 Task: Look for space in Uttrakhand from 2nd May, 2023 to 7th May, 2023 for 4 adults in price range Rs.10000 to Rs.15000. Place can be entire place with 2 bedrooms having 3 beds and 2 bathrooms. Property type can be hotel. Amenities needed are: wifiair conditioning, tv, free parkinig on premises, bbq grill, beachfront. Required host language is English.
Action: Mouse moved to (455, 514)
Screenshot: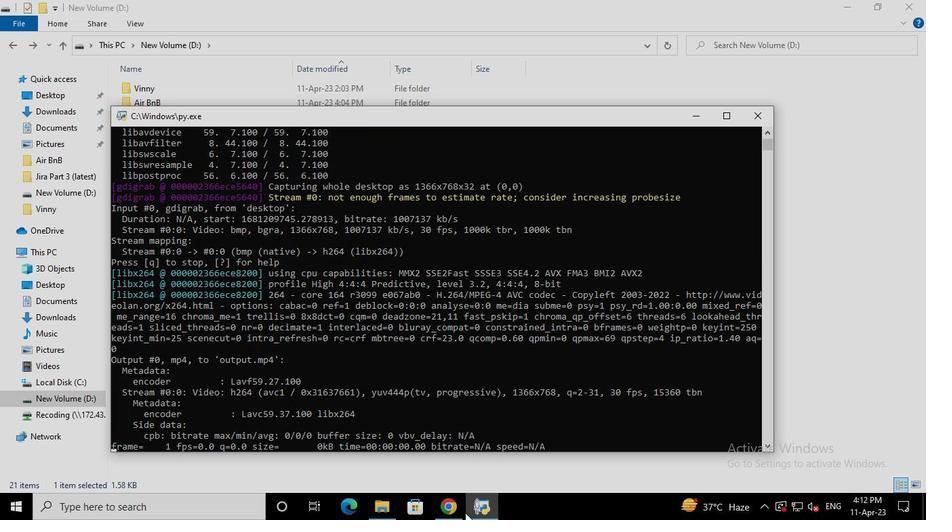 
Action: Mouse pressed left at (455, 514)
Screenshot: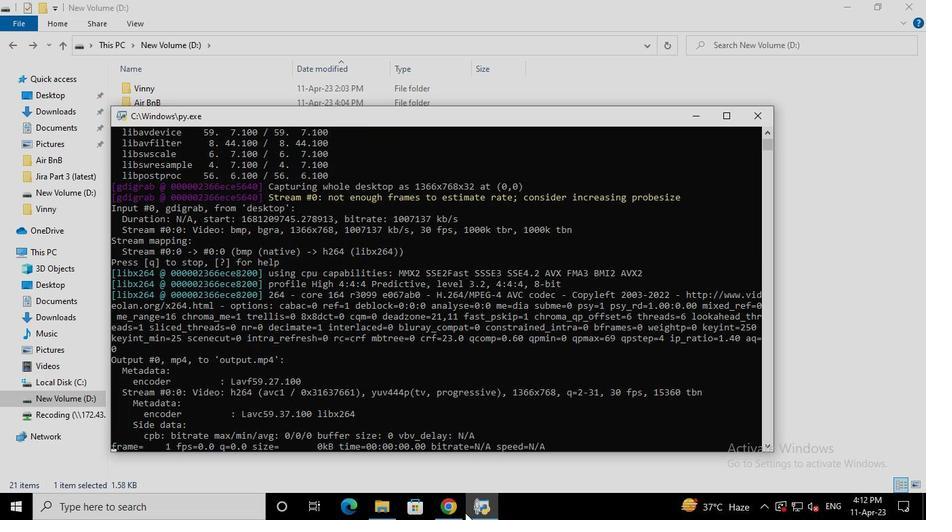 
Action: Mouse moved to (390, 124)
Screenshot: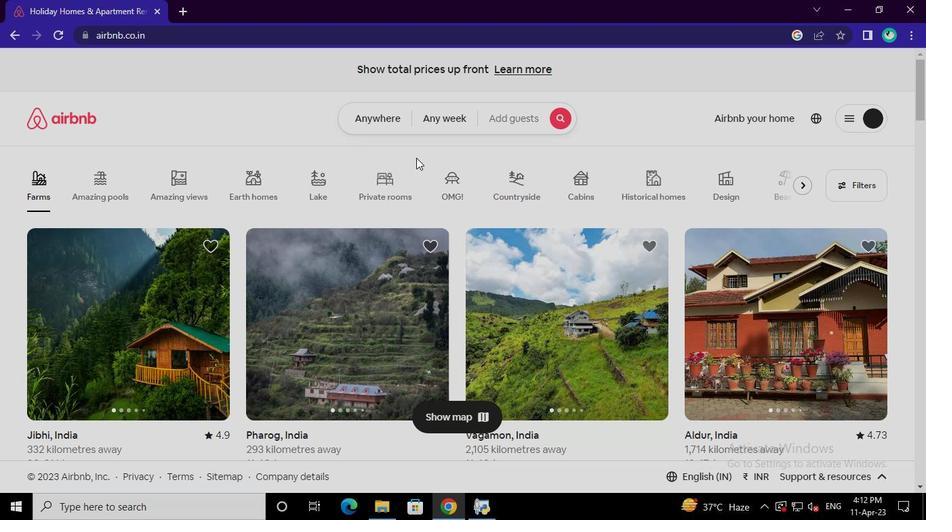 
Action: Mouse pressed left at (390, 124)
Screenshot: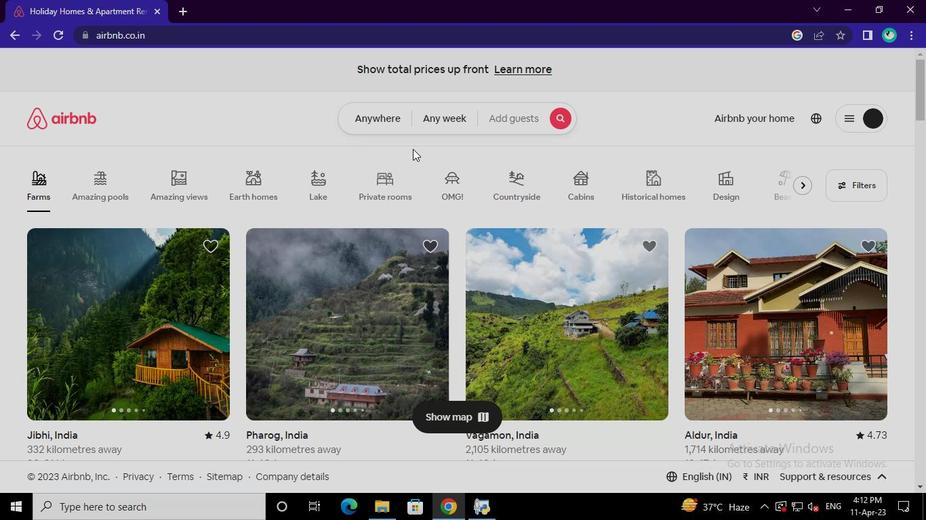 
Action: Mouse moved to (322, 165)
Screenshot: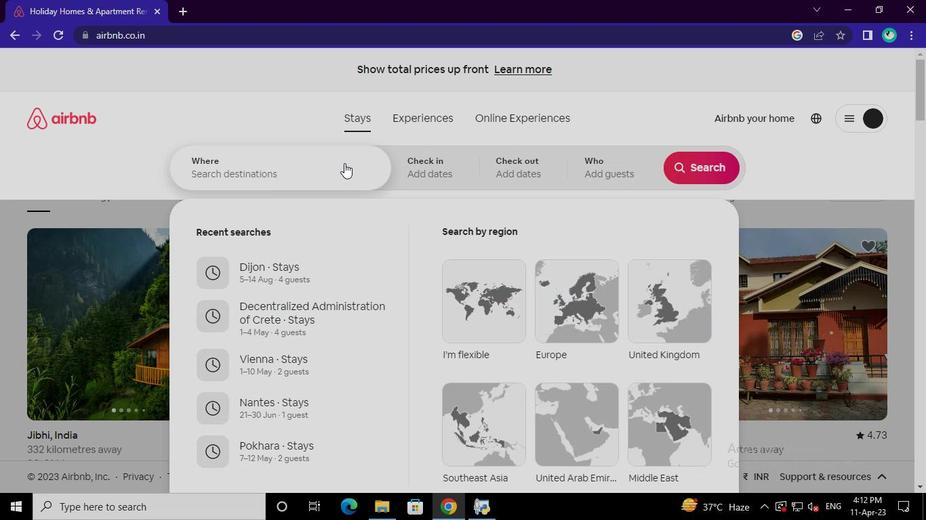 
Action: Mouse pressed left at (322, 165)
Screenshot: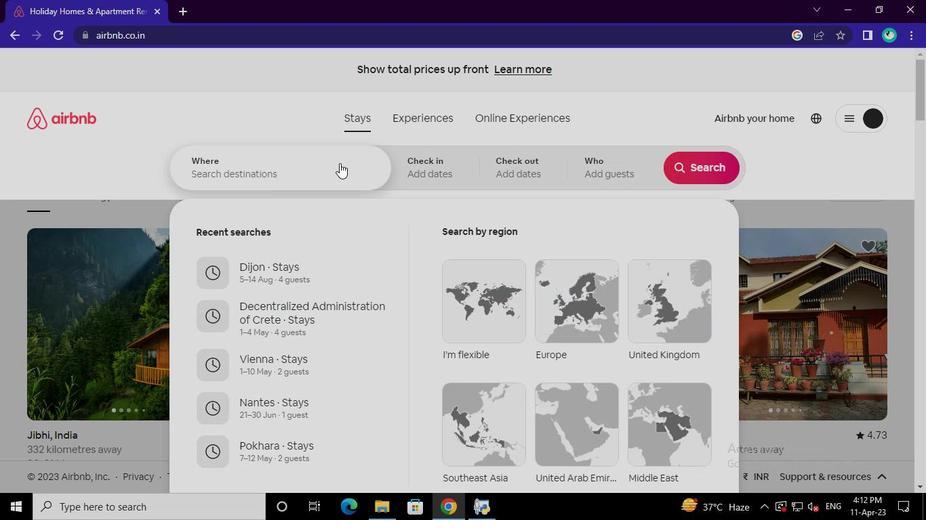 
Action: Mouse moved to (322, 165)
Screenshot: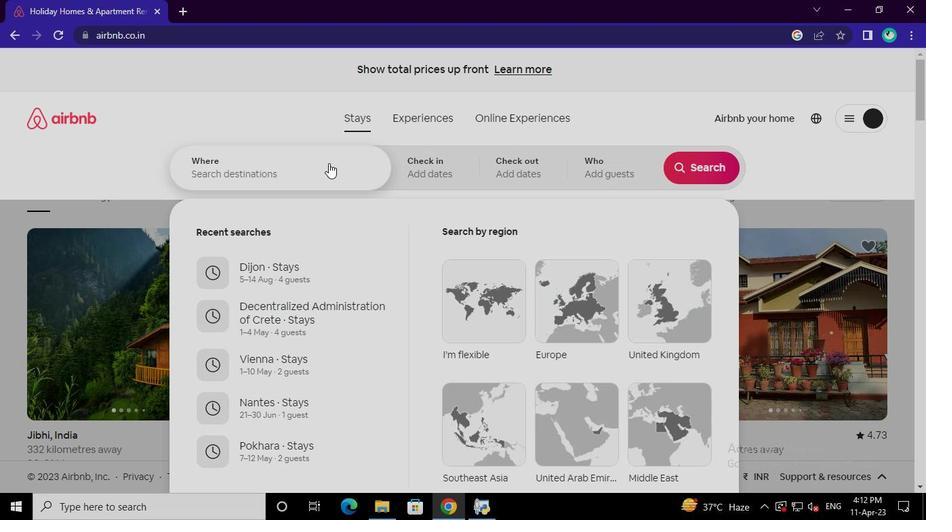 
Action: Keyboard u
Screenshot: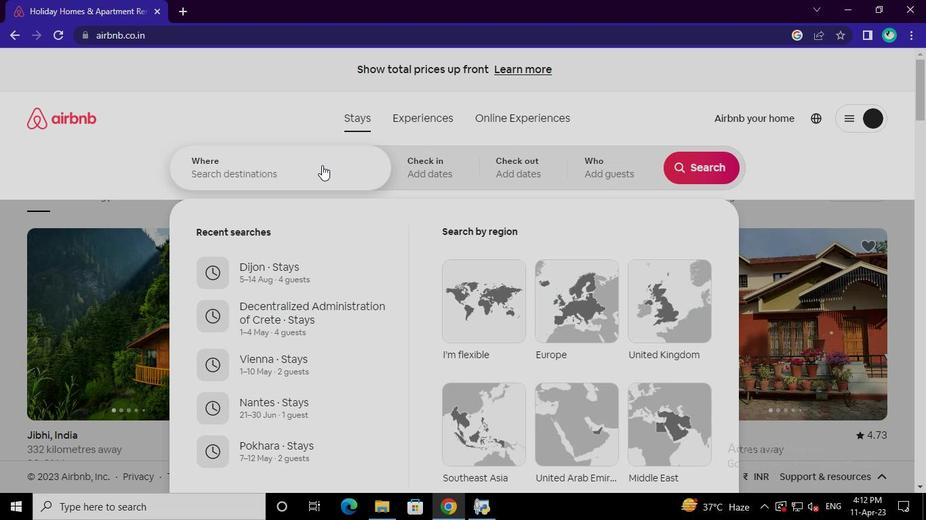 
Action: Keyboard t
Screenshot: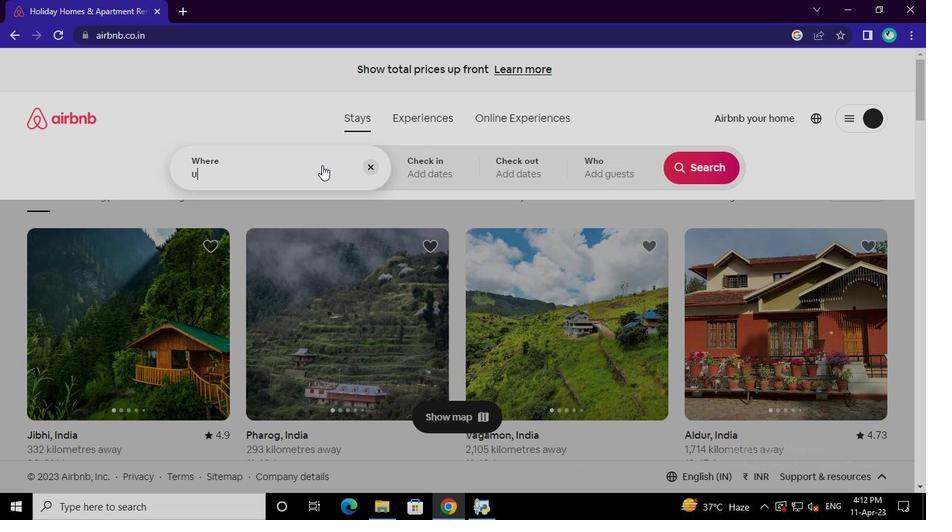 
Action: Keyboard t
Screenshot: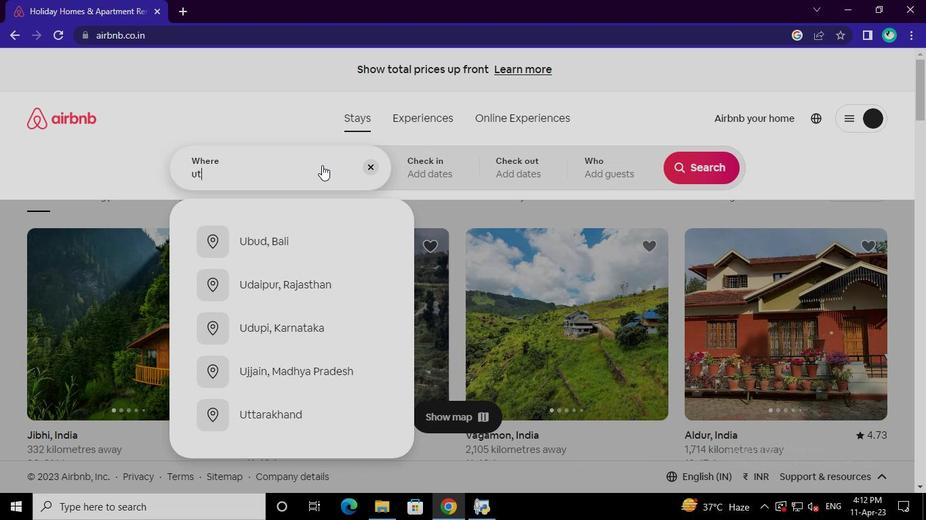 
Action: Keyboard a
Screenshot: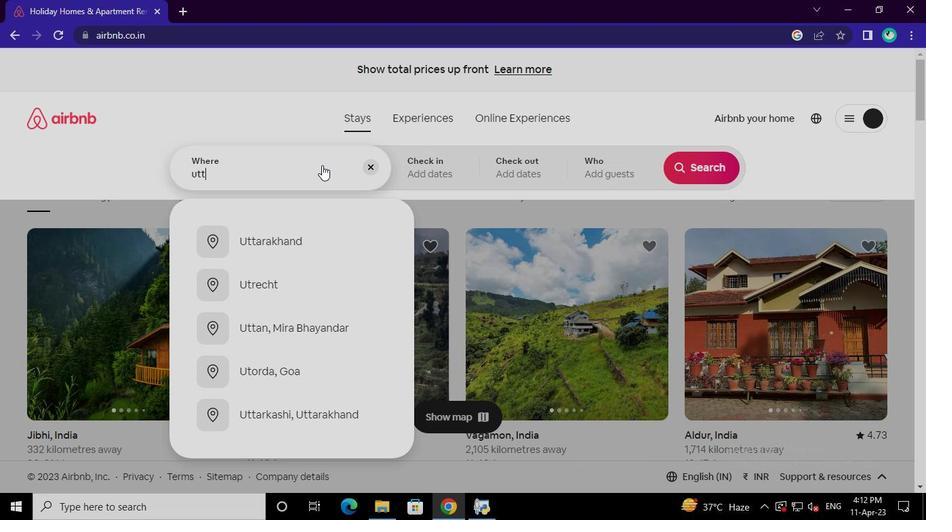 
Action: Keyboard r
Screenshot: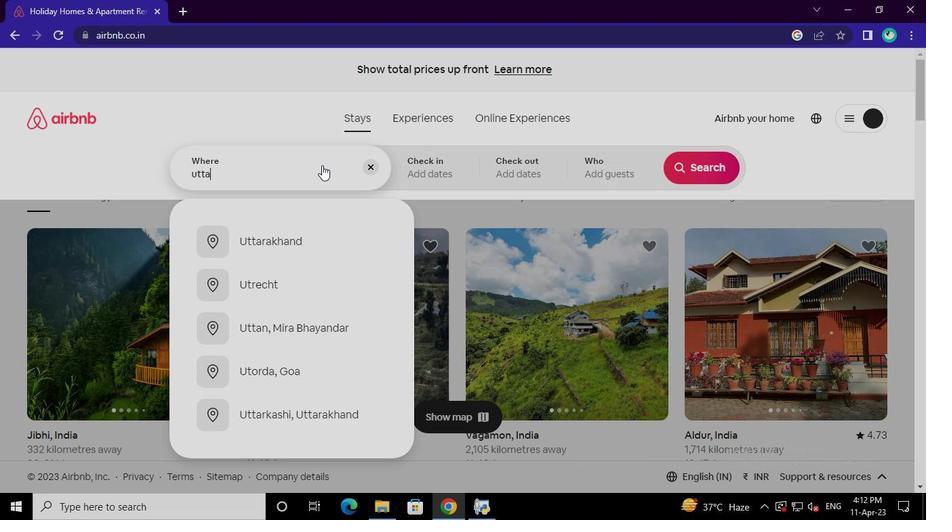 
Action: Keyboard a
Screenshot: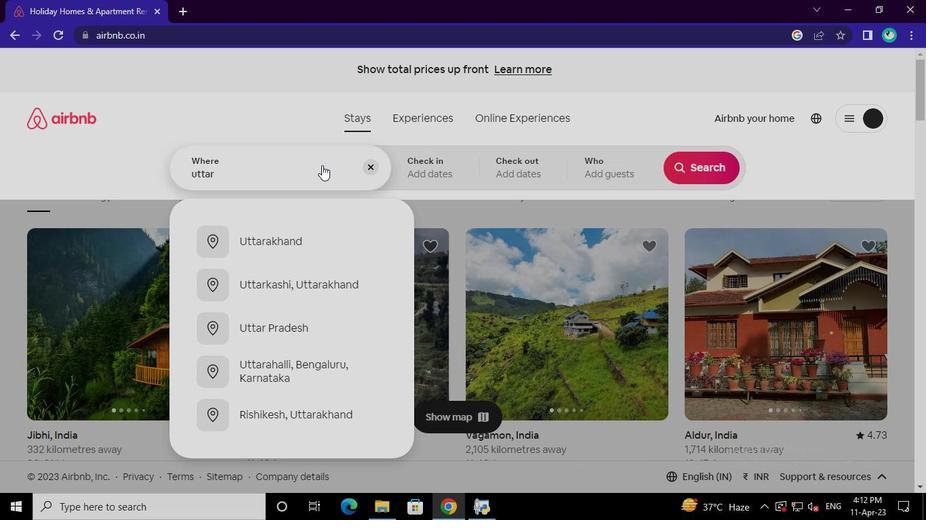 
Action: Keyboard k
Screenshot: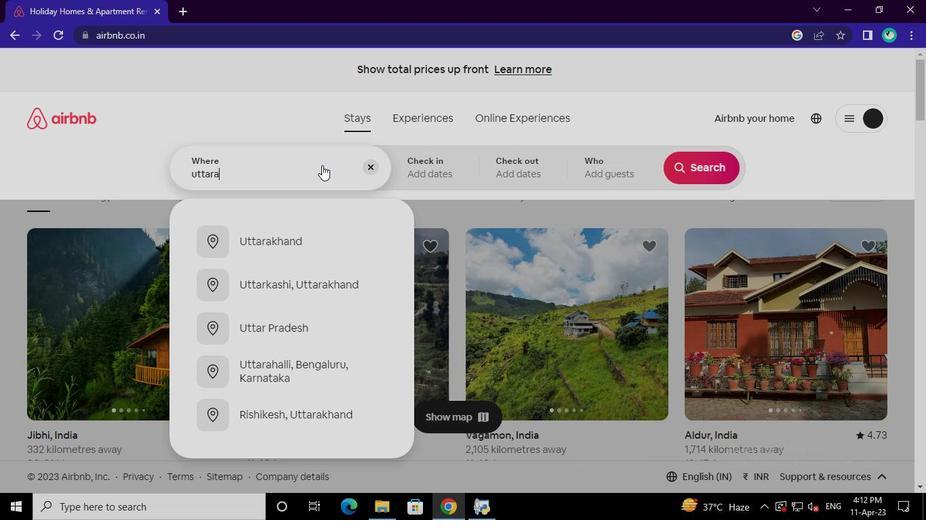 
Action: Keyboard h
Screenshot: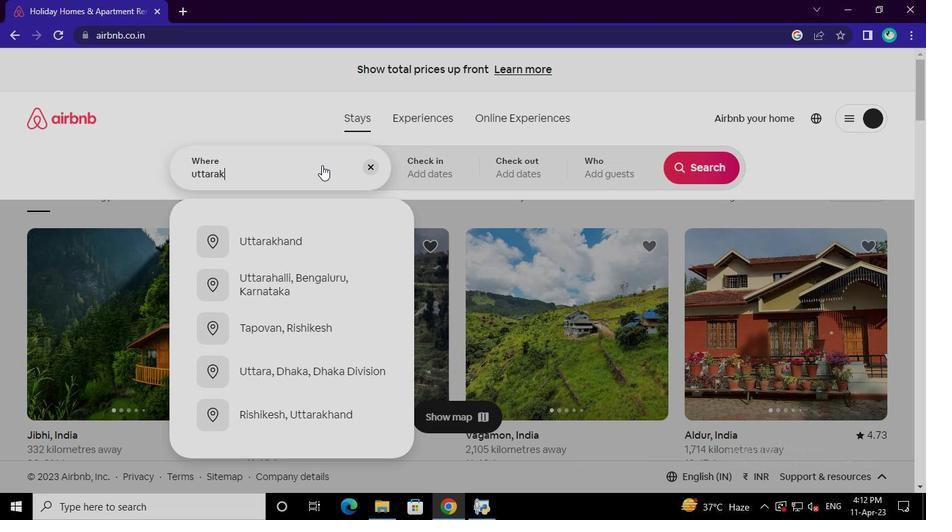 
Action: Mouse moved to (298, 243)
Screenshot: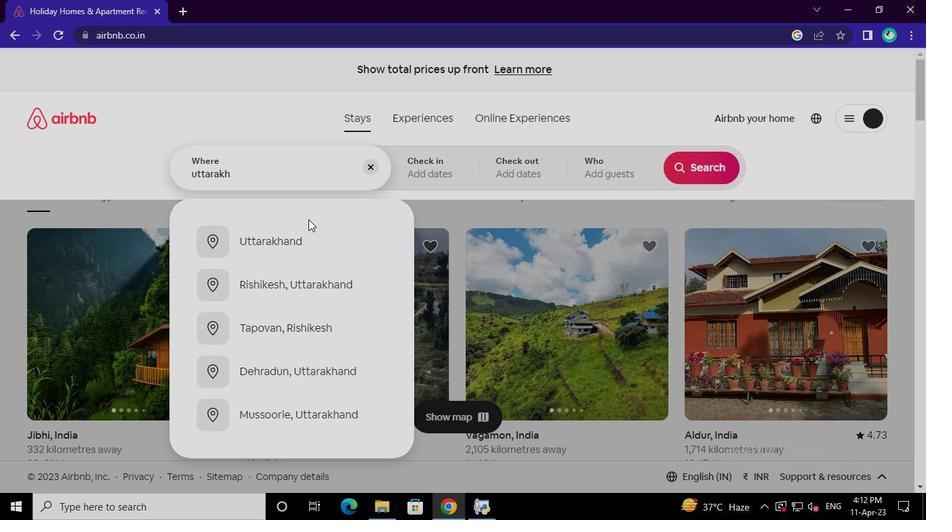
Action: Mouse pressed left at (298, 243)
Screenshot: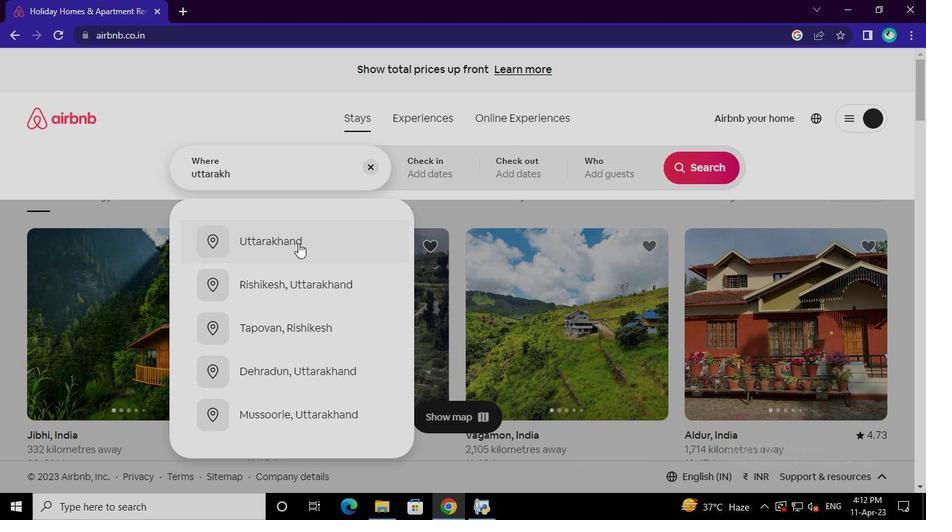 
Action: Mouse moved to (548, 331)
Screenshot: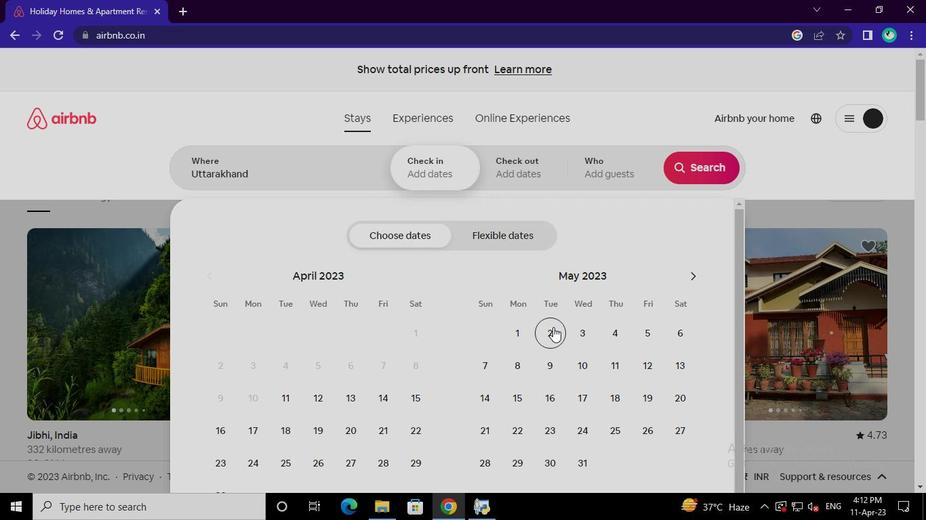 
Action: Mouse pressed left at (548, 331)
Screenshot: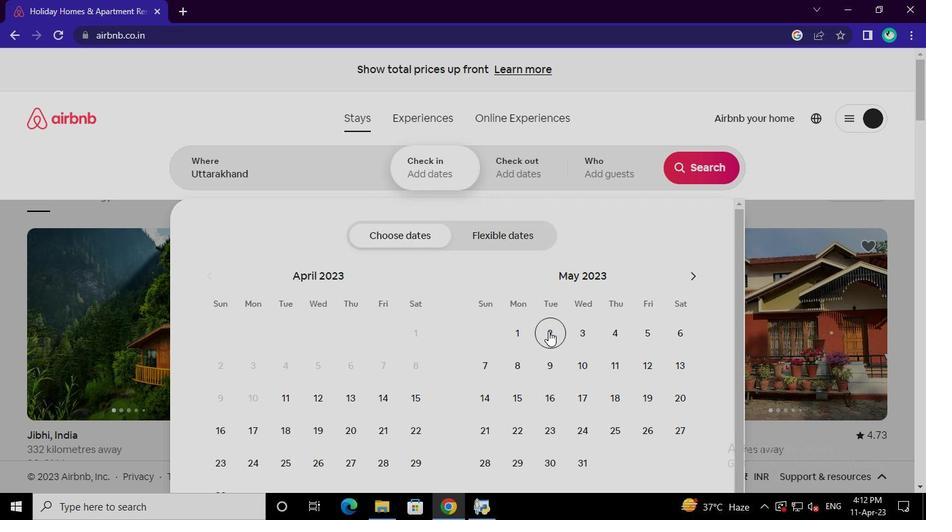 
Action: Mouse moved to (490, 366)
Screenshot: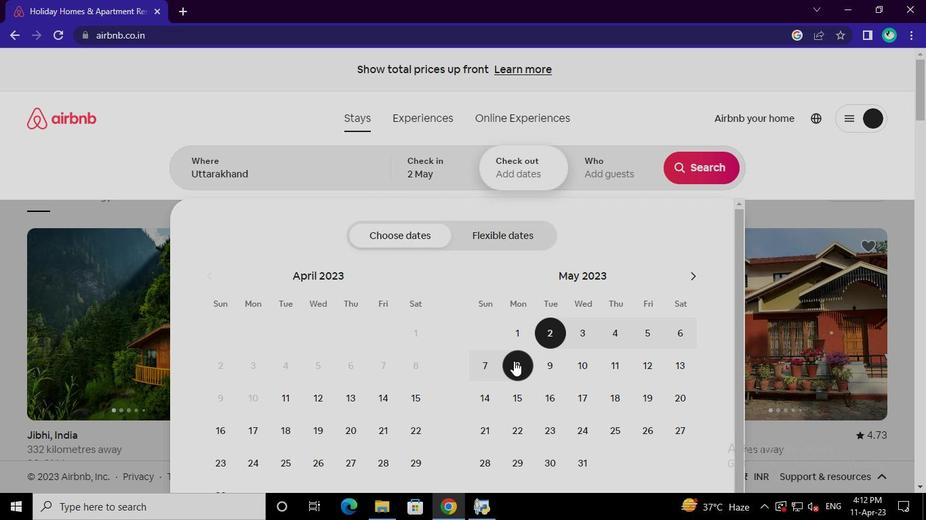 
Action: Mouse pressed left at (490, 366)
Screenshot: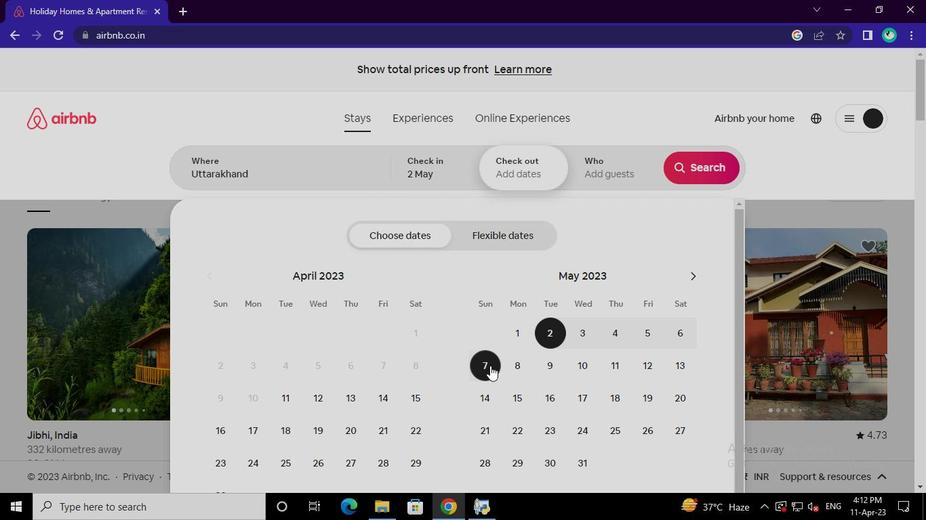
Action: Mouse moved to (590, 176)
Screenshot: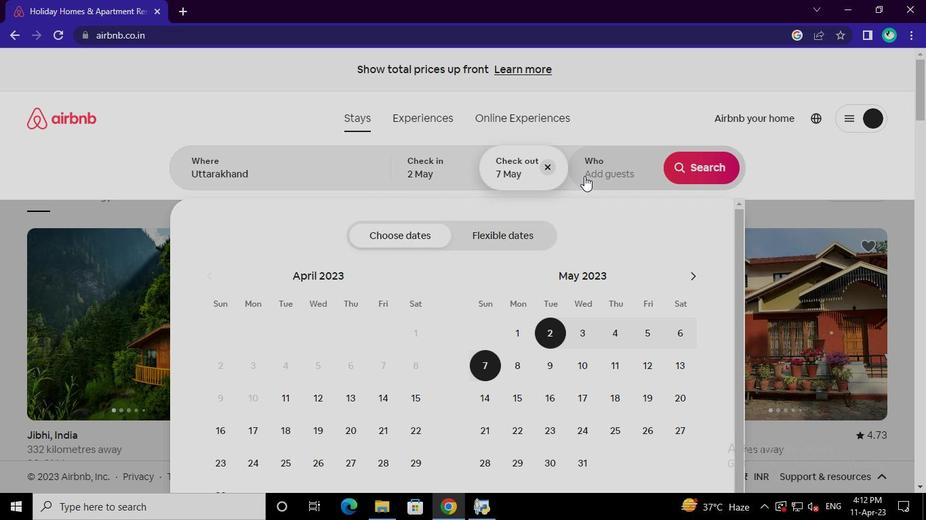 
Action: Mouse pressed left at (590, 176)
Screenshot: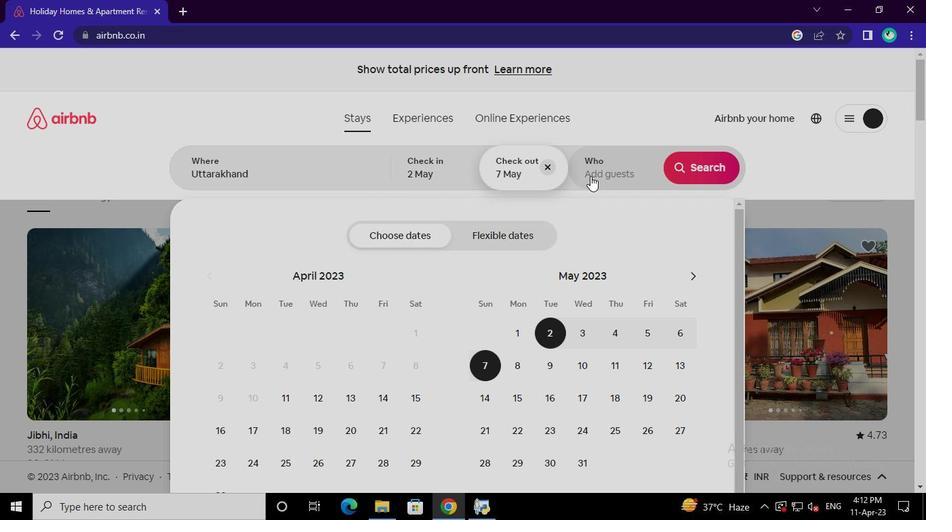 
Action: Mouse moved to (701, 244)
Screenshot: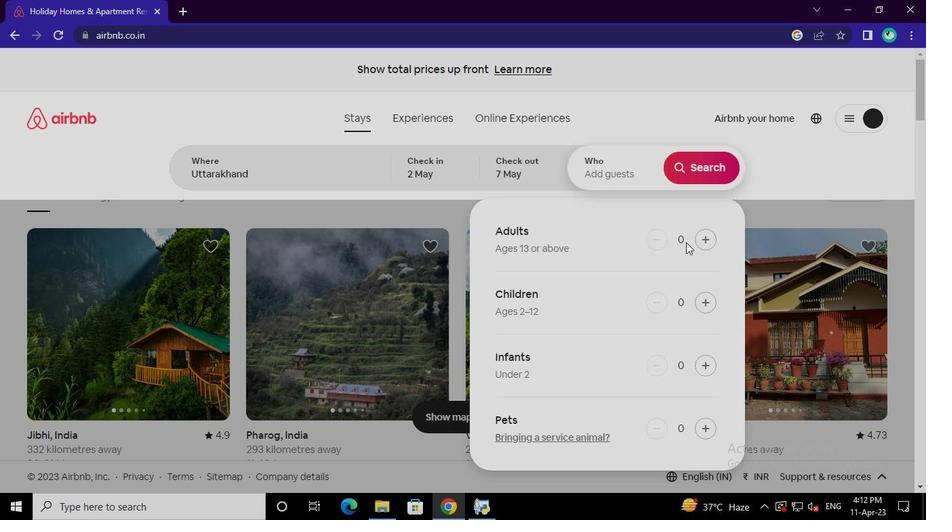 
Action: Mouse pressed left at (701, 244)
Screenshot: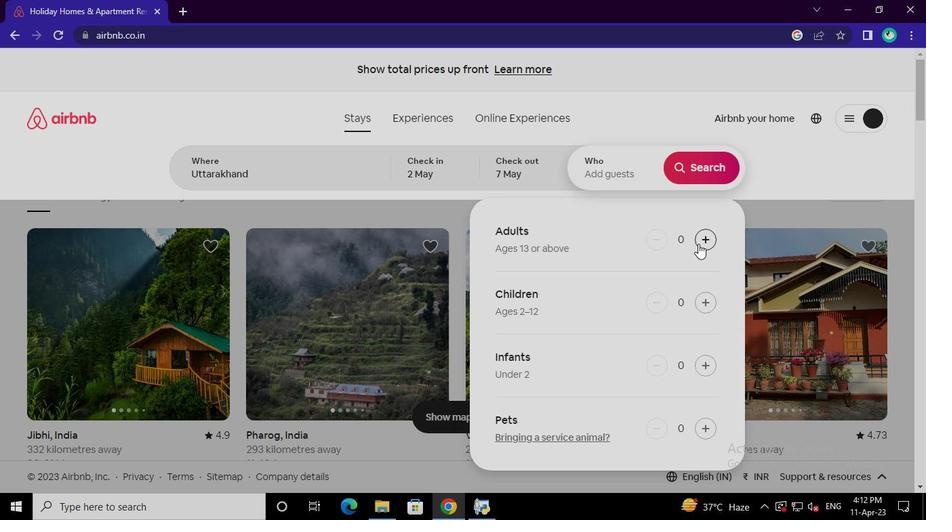 
Action: Mouse pressed left at (701, 244)
Screenshot: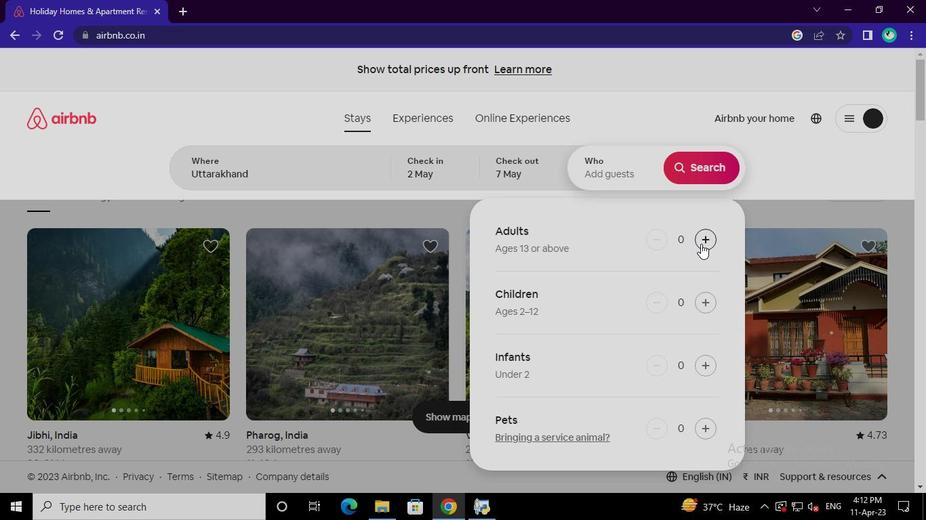 
Action: Mouse pressed left at (701, 244)
Screenshot: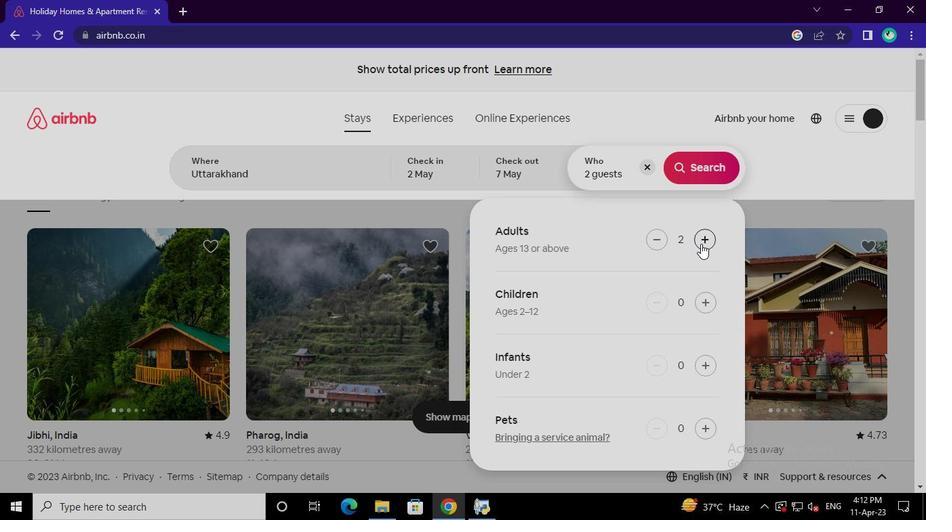 
Action: Mouse pressed left at (701, 244)
Screenshot: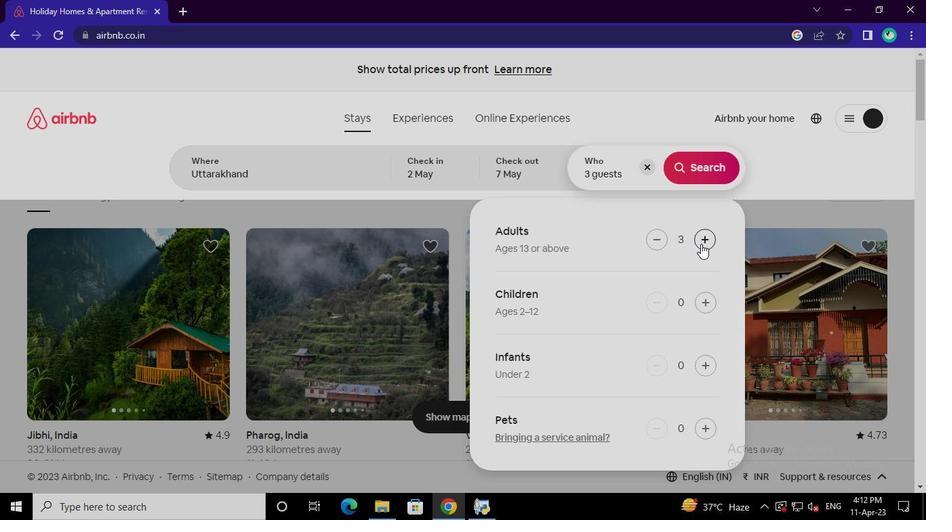 
Action: Mouse moved to (700, 170)
Screenshot: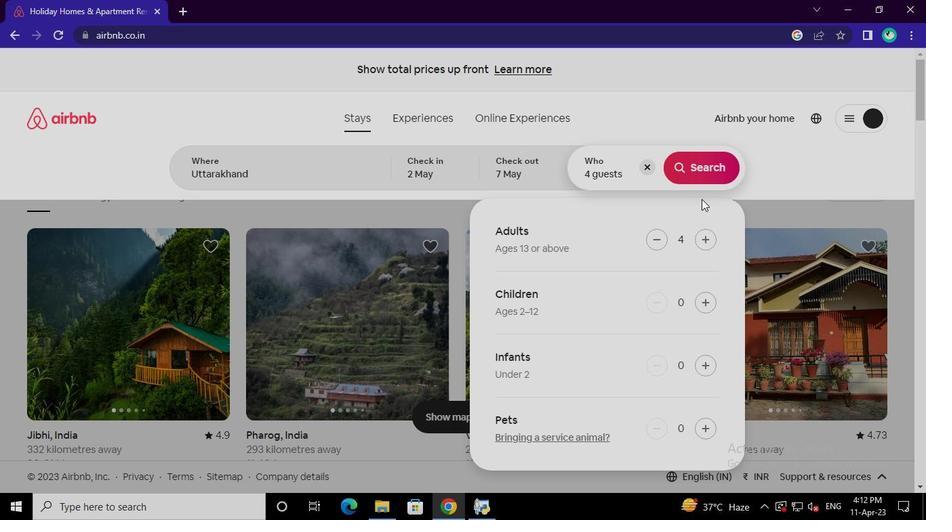 
Action: Mouse pressed left at (700, 170)
Screenshot: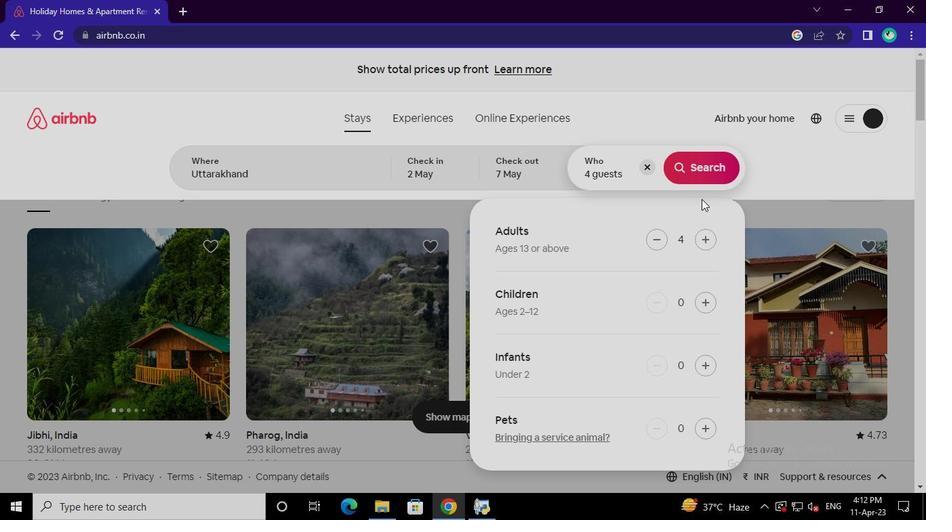 
Action: Mouse moved to (862, 136)
Screenshot: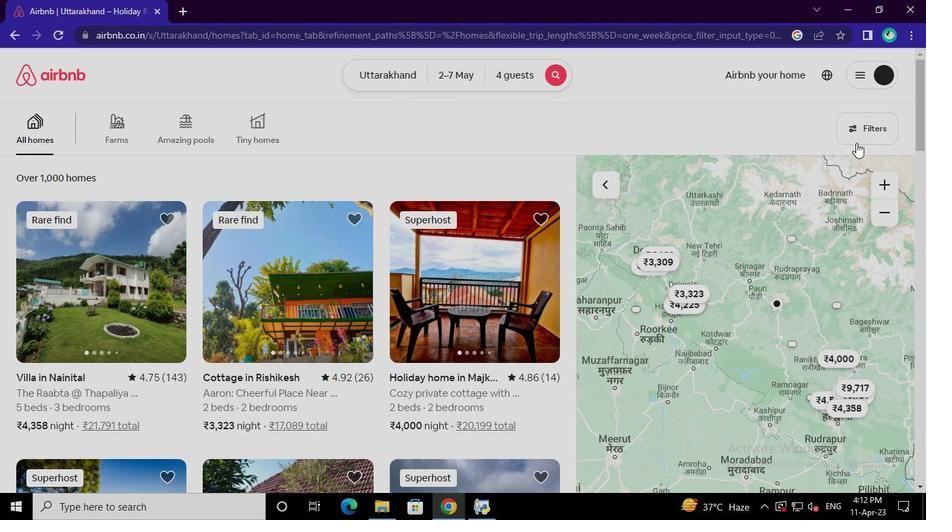 
Action: Mouse pressed left at (862, 136)
Screenshot: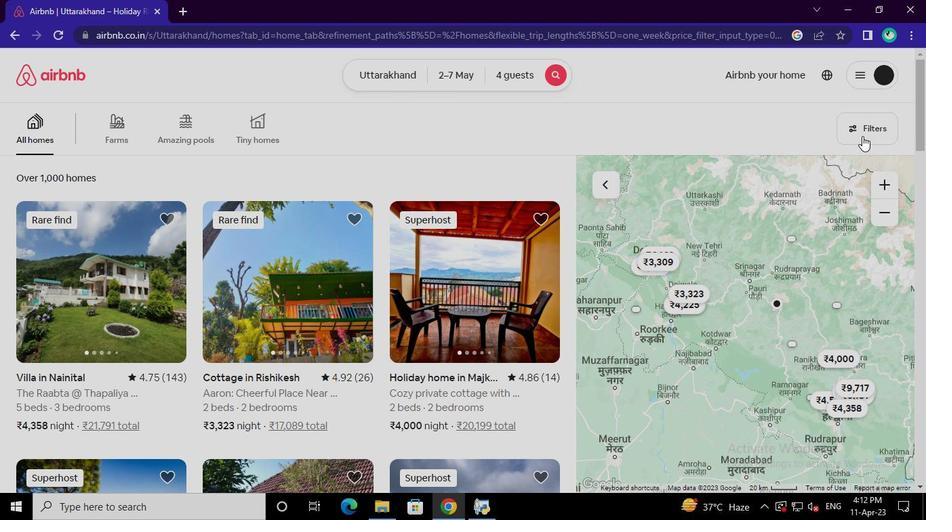 
Action: Mouse moved to (318, 302)
Screenshot: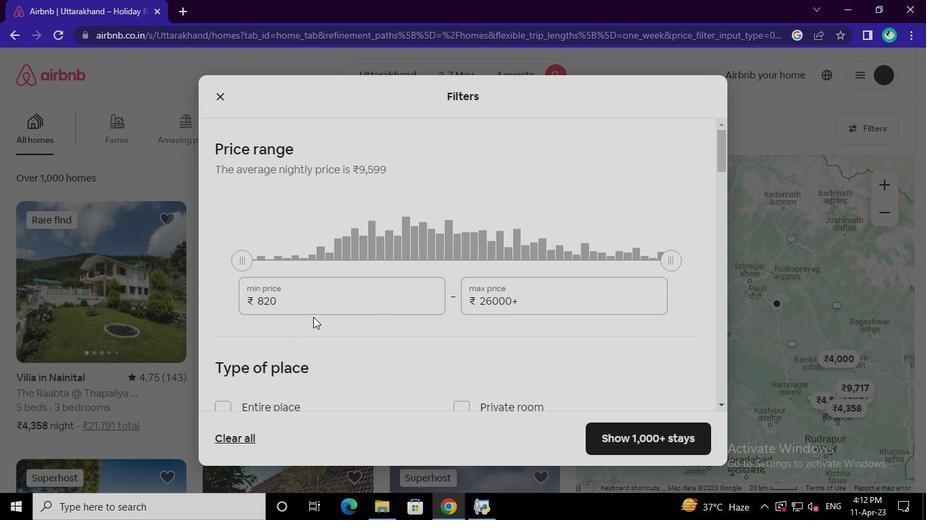 
Action: Mouse pressed left at (318, 302)
Screenshot: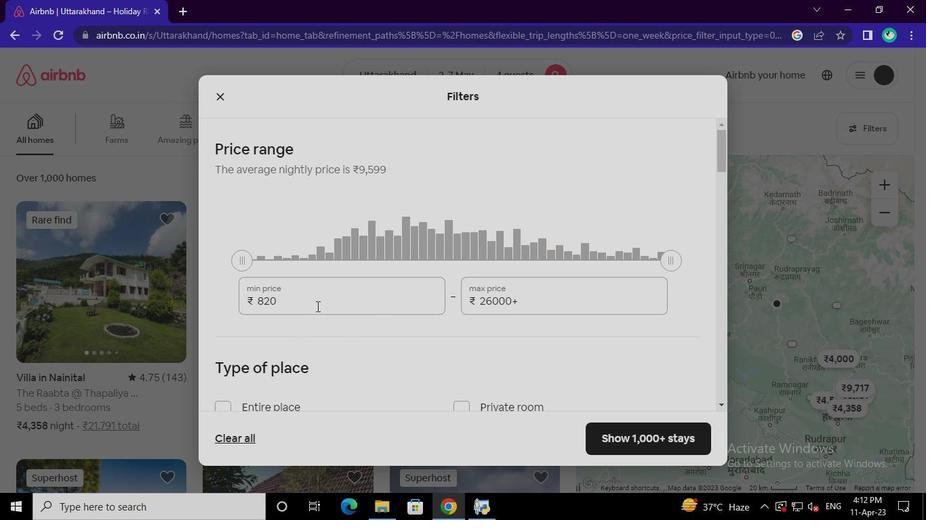 
Action: Mouse moved to (316, 301)
Screenshot: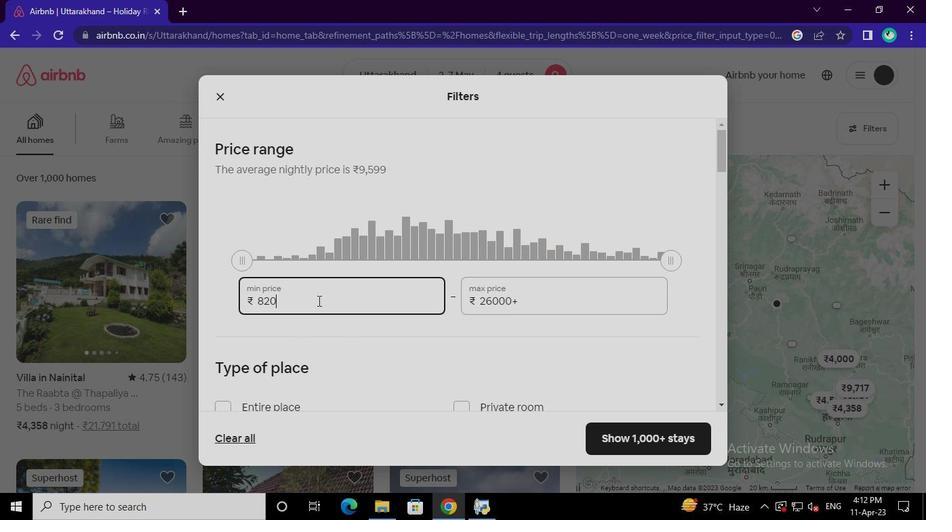 
Action: Keyboard Key.backspace
Screenshot: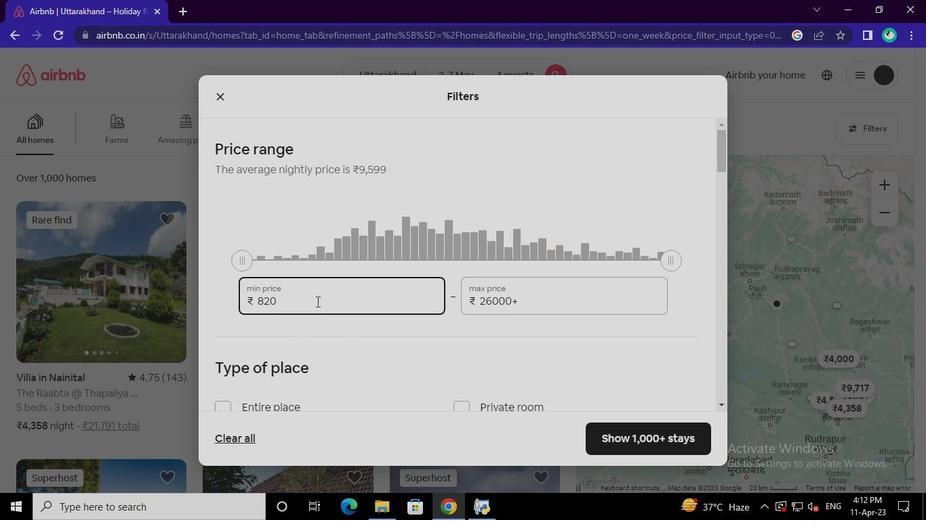 
Action: Keyboard Key.backspace
Screenshot: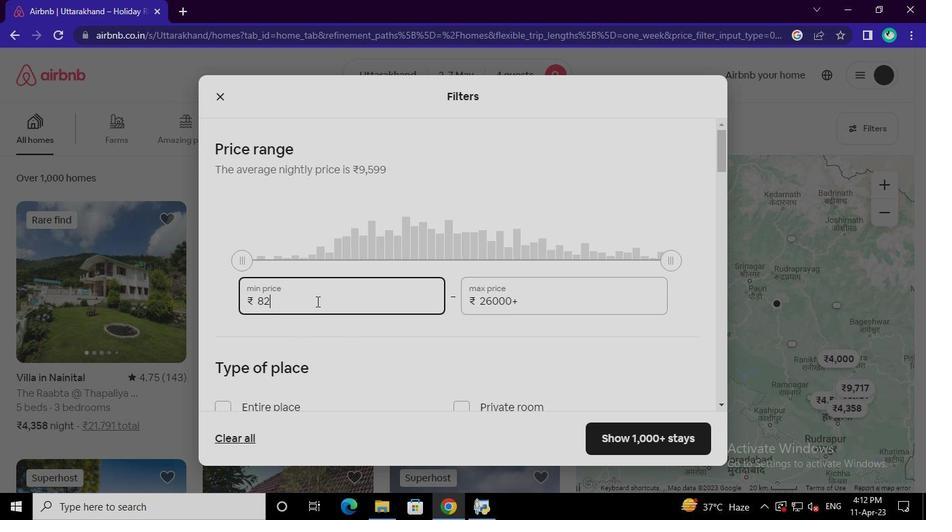 
Action: Keyboard Key.backspace
Screenshot: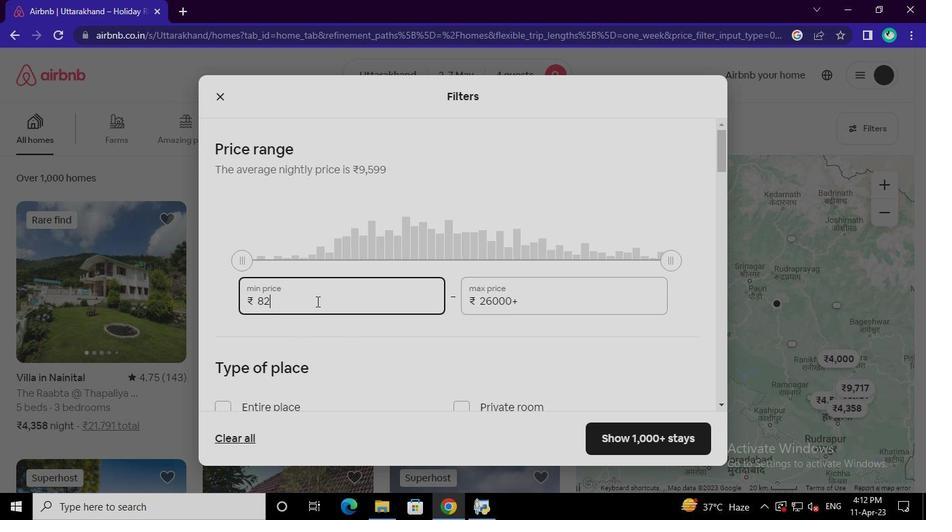 
Action: Keyboard Key.backspace
Screenshot: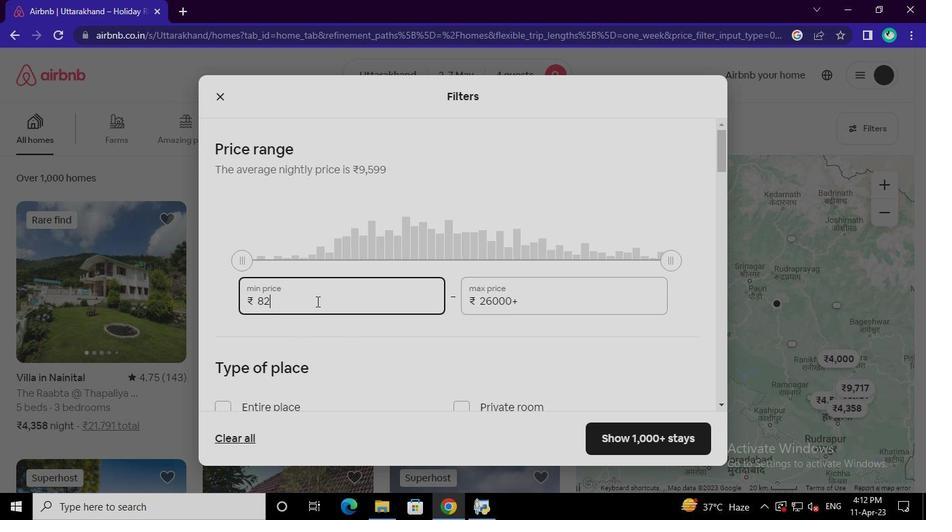 
Action: Keyboard Key.backspace
Screenshot: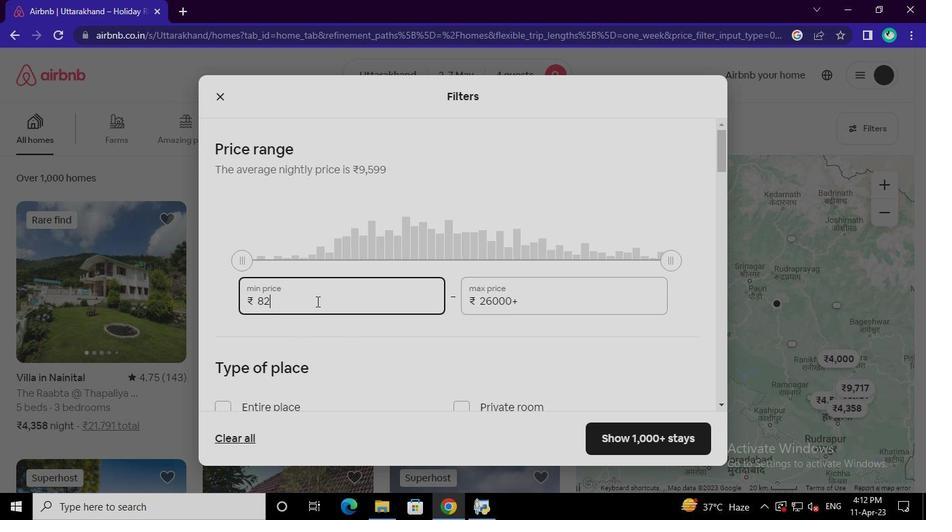 
Action: Keyboard Key.backspace
Screenshot: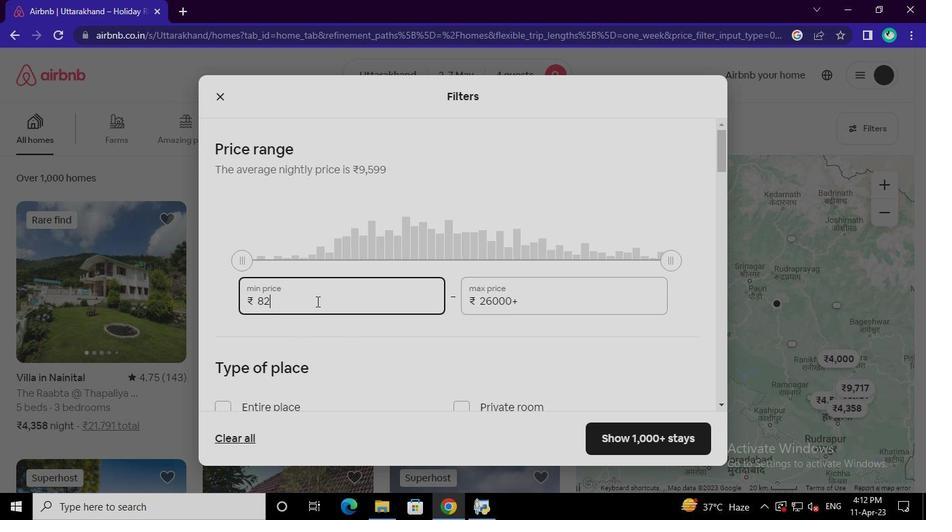 
Action: Keyboard Key.backspace
Screenshot: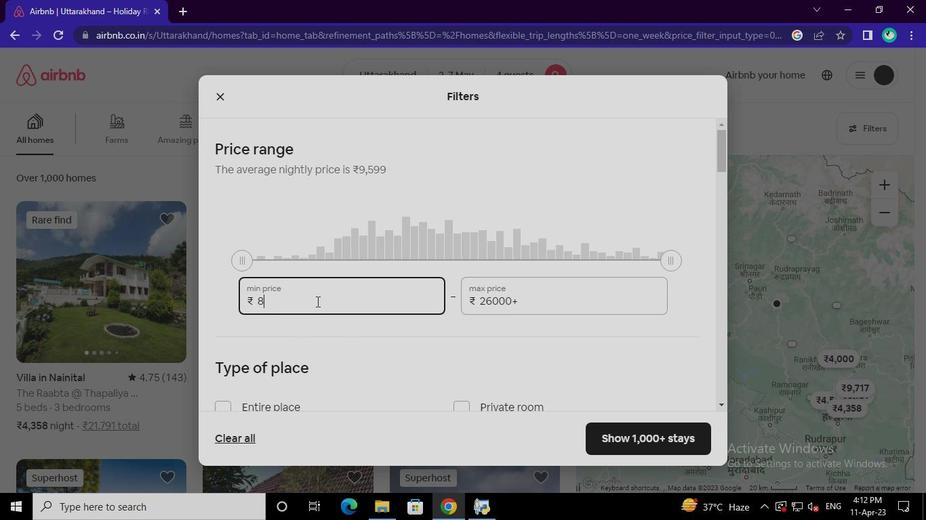 
Action: Keyboard Key.backspace
Screenshot: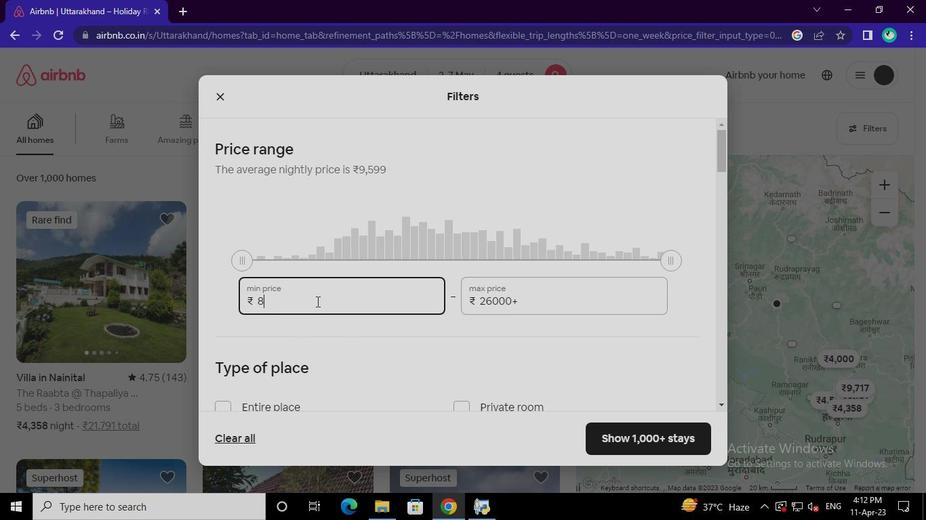 
Action: Keyboard Key.backspace
Screenshot: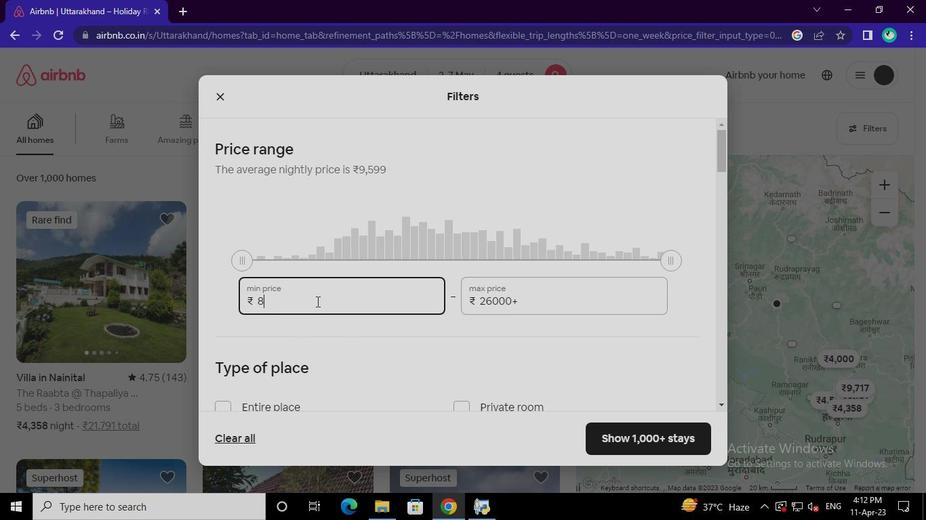 
Action: Keyboard Key.backspace
Screenshot: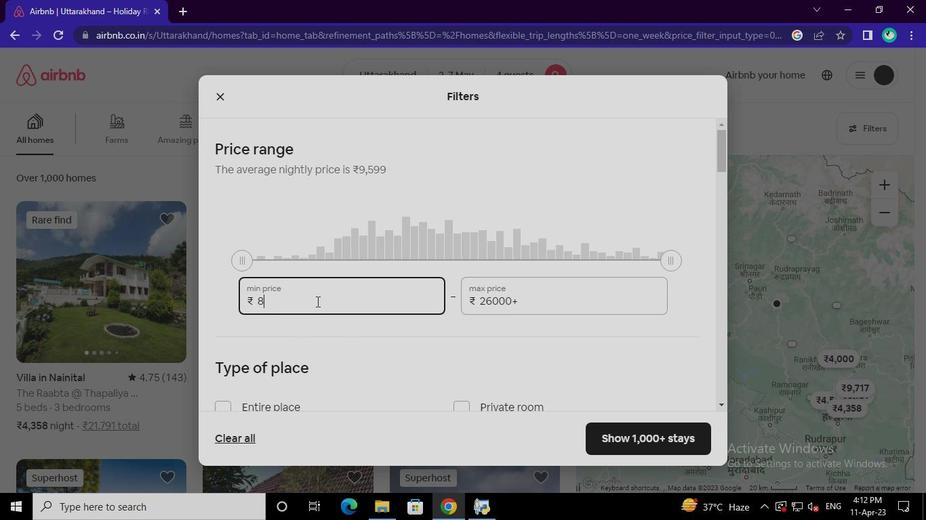 
Action: Keyboard Key.backspace
Screenshot: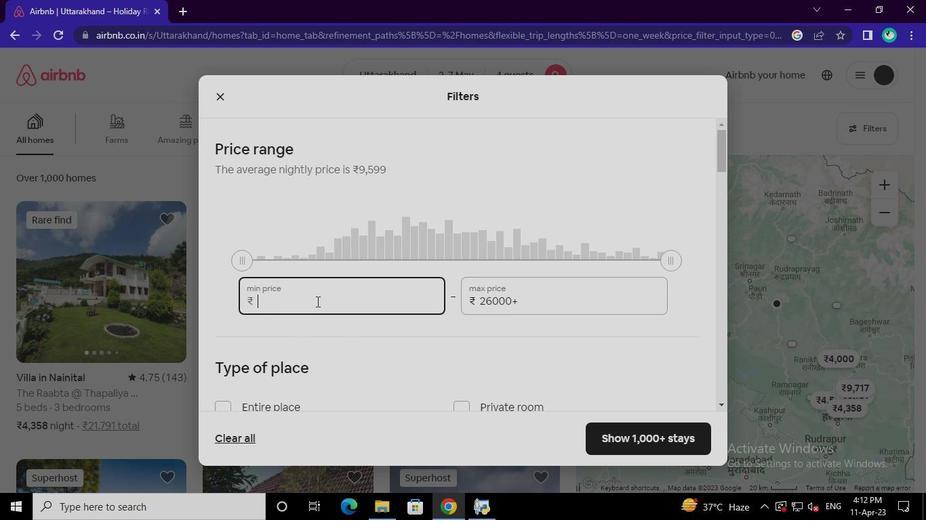 
Action: Keyboard <97>
Screenshot: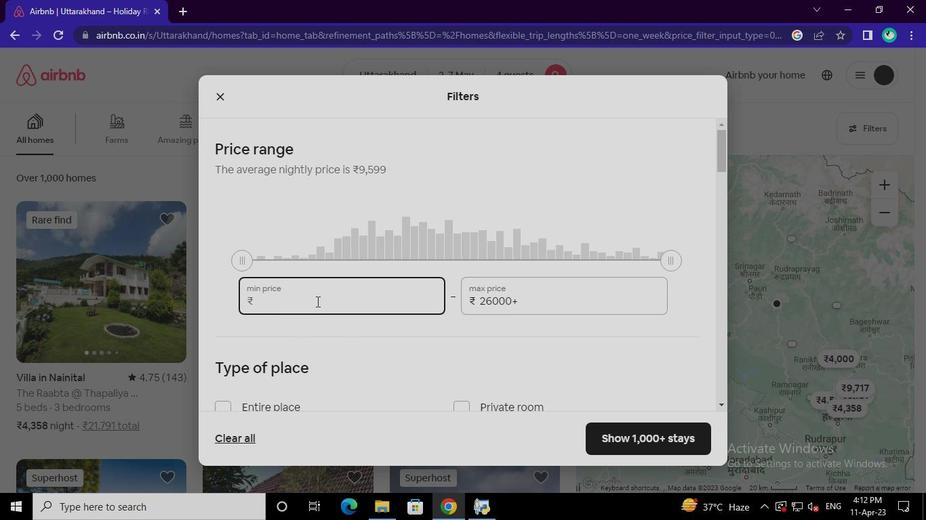 
Action: Keyboard <96>
Screenshot: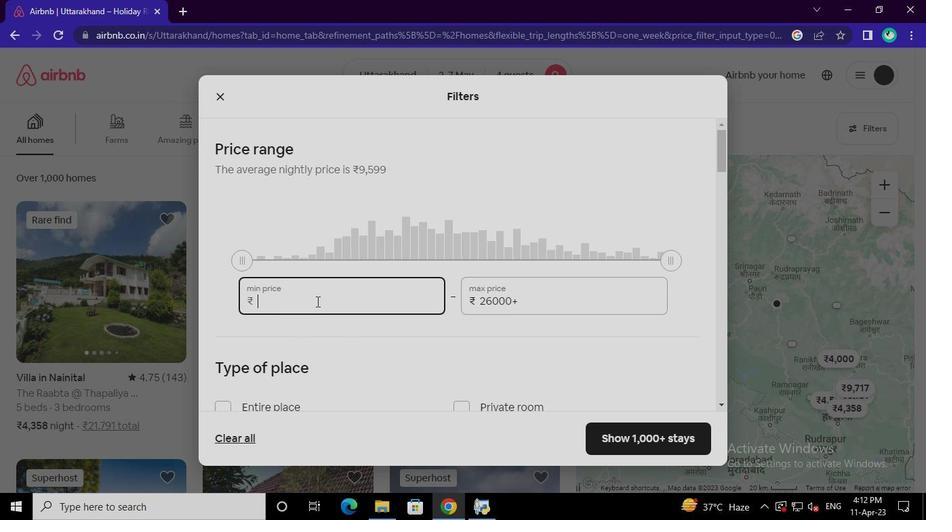 
Action: Keyboard <96>
Screenshot: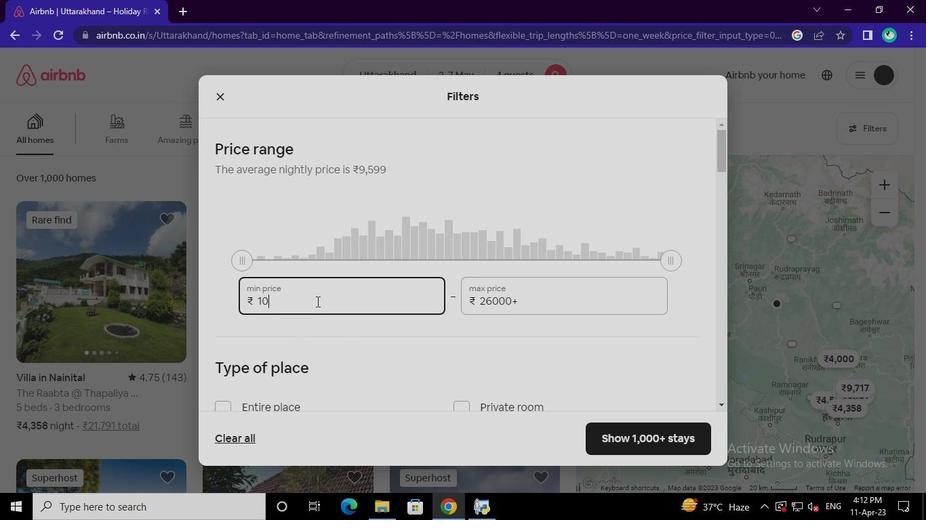 
Action: Keyboard <96>
Screenshot: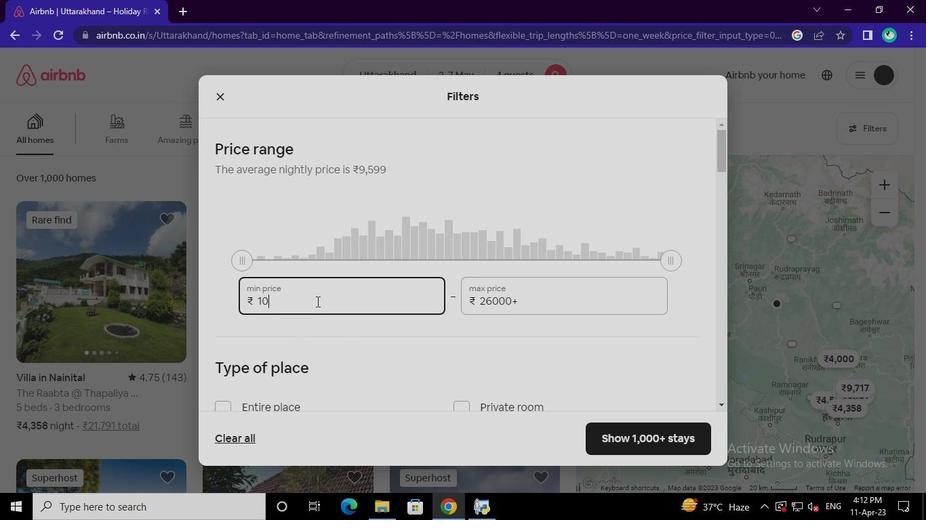 
Action: Keyboard <96>
Screenshot: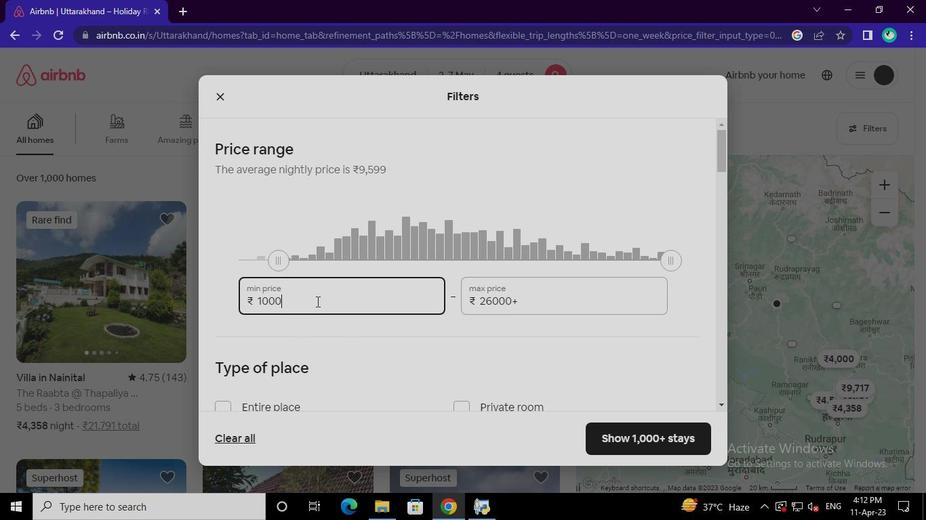 
Action: Mouse moved to (527, 297)
Screenshot: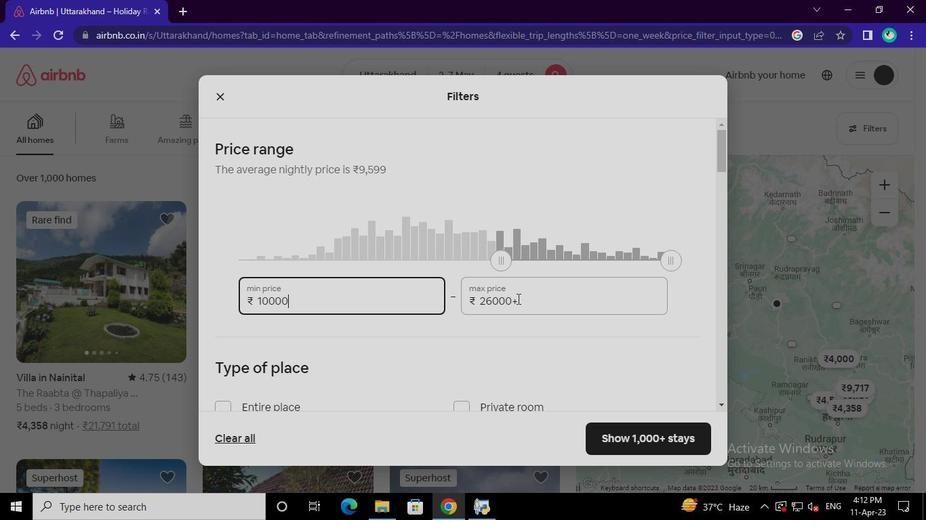
Action: Mouse pressed left at (527, 297)
Screenshot: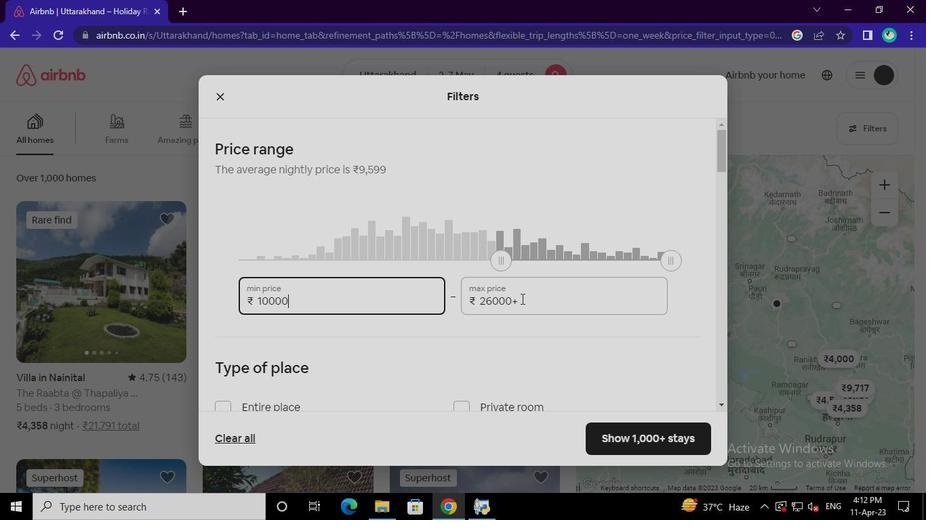 
Action: Mouse moved to (504, 278)
Screenshot: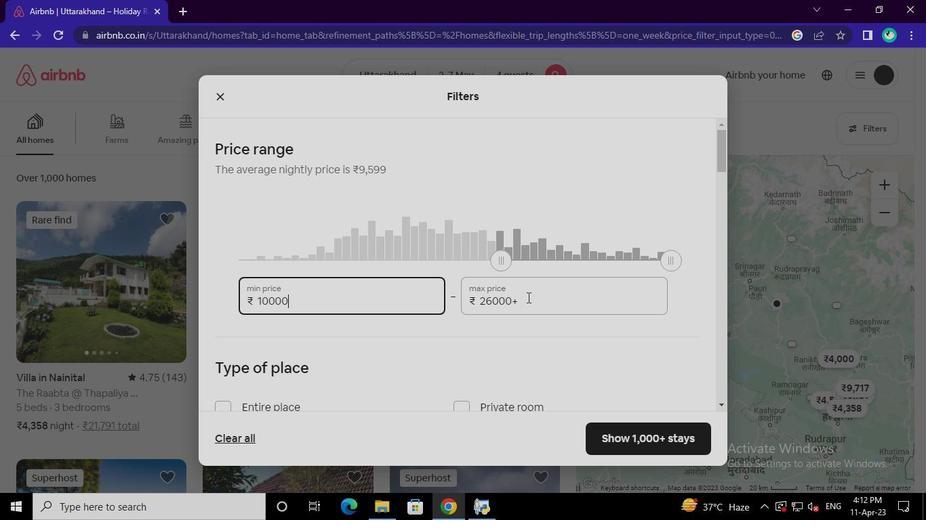 
Action: Keyboard Key.backspace
Screenshot: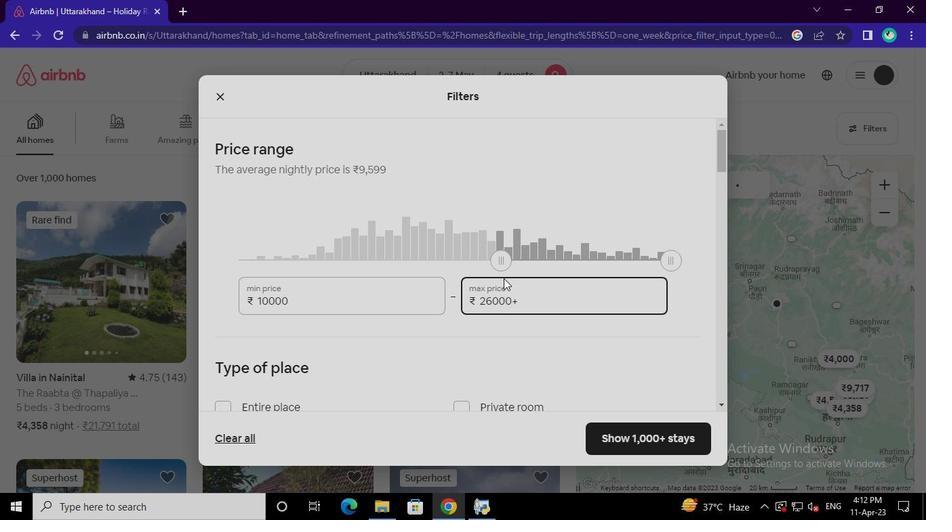 
Action: Keyboard Key.backspace
Screenshot: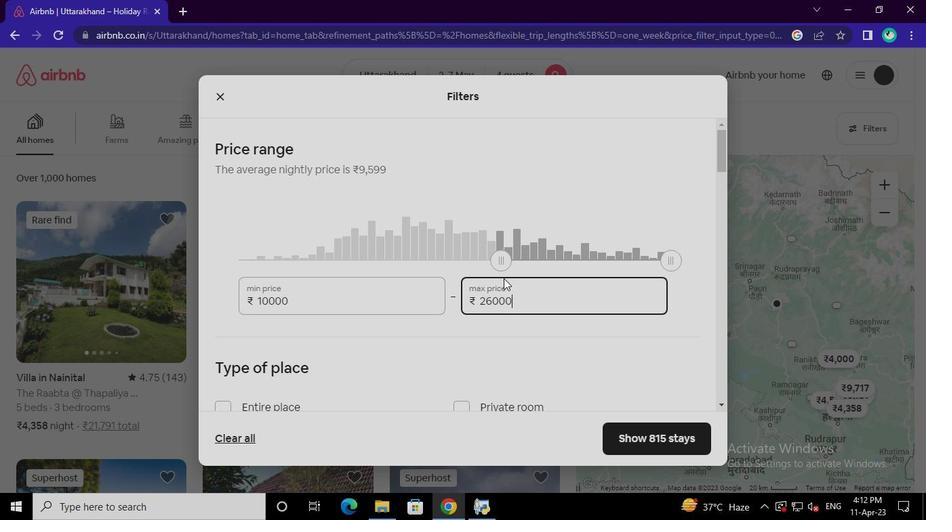 
Action: Keyboard Key.backspace
Screenshot: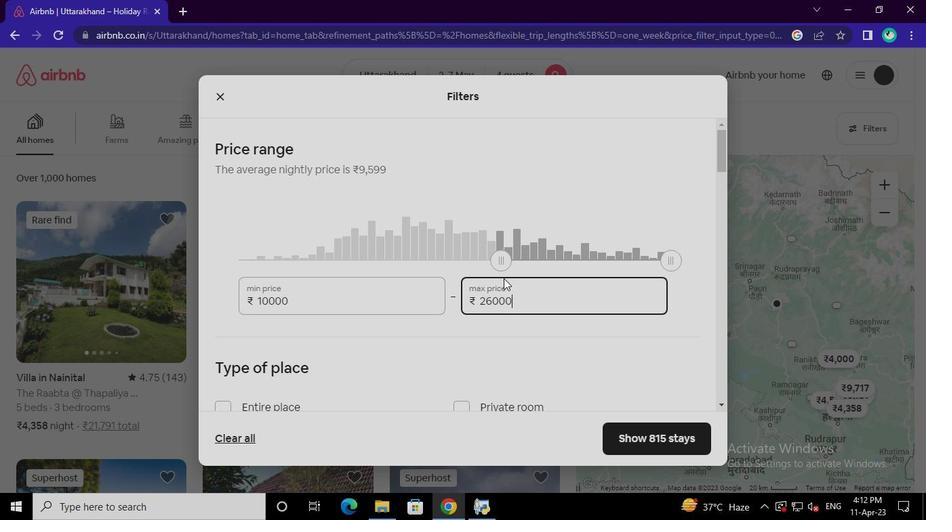 
Action: Keyboard Key.backspace
Screenshot: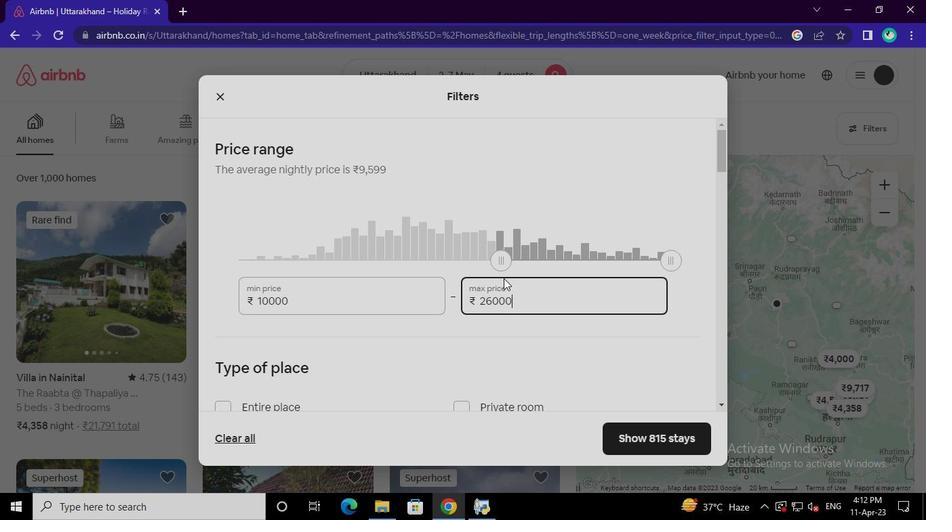 
Action: Keyboard Key.backspace
Screenshot: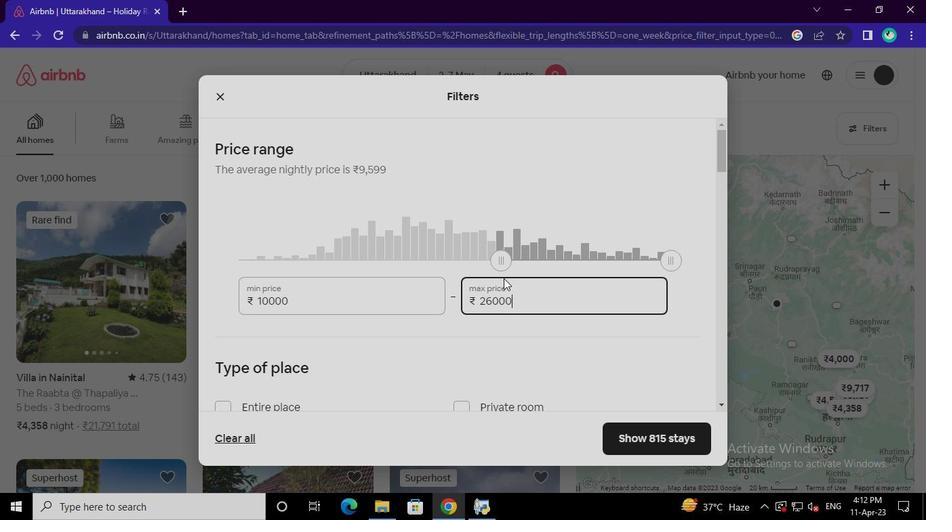 
Action: Keyboard Key.backspace
Screenshot: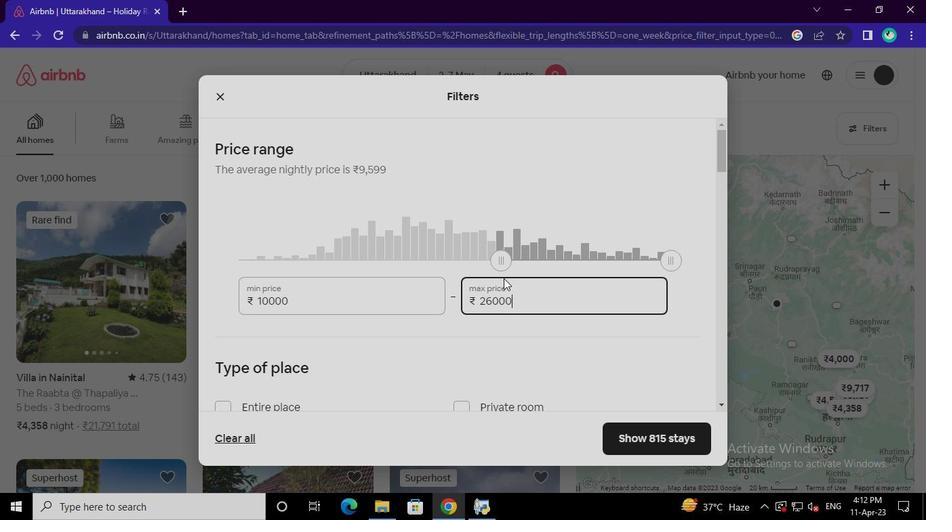 
Action: Keyboard Key.backspace
Screenshot: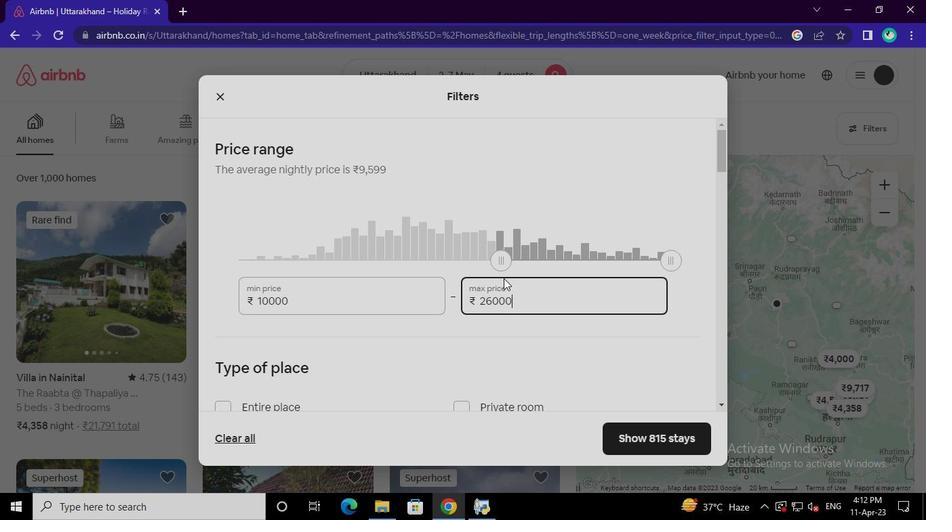 
Action: Keyboard Key.backspace
Screenshot: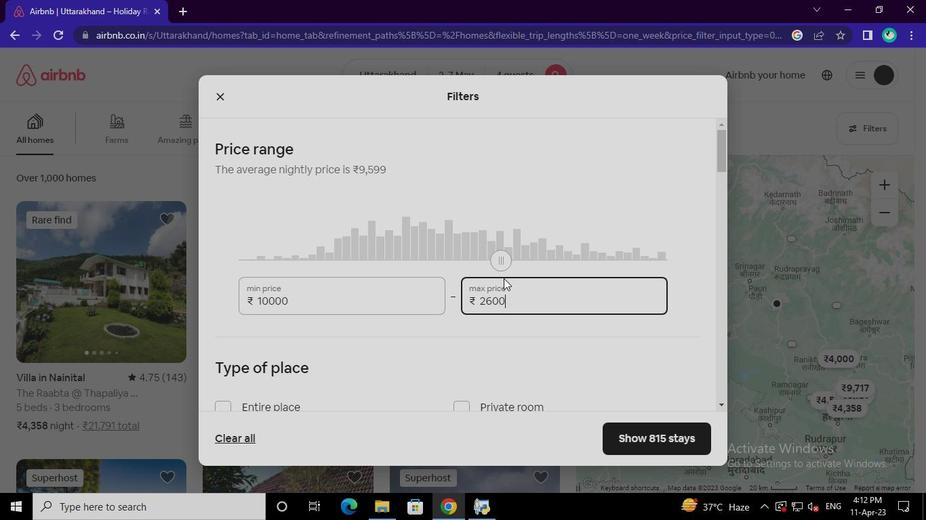 
Action: Keyboard Key.backspace
Screenshot: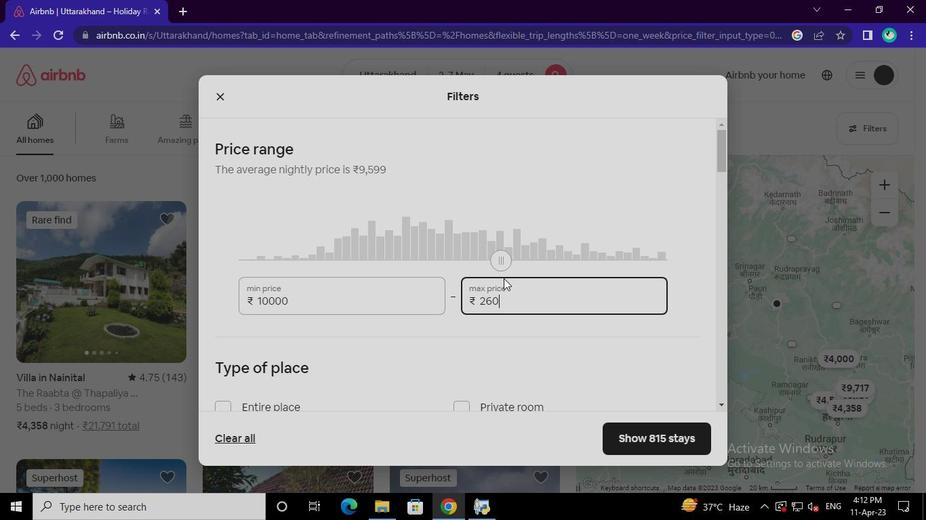 
Action: Keyboard Key.backspace
Screenshot: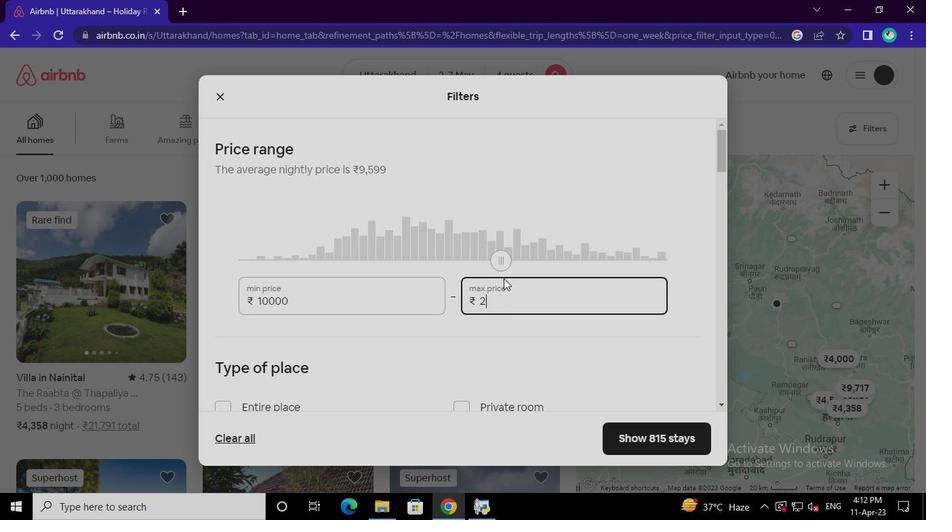 
Action: Keyboard Key.backspace
Screenshot: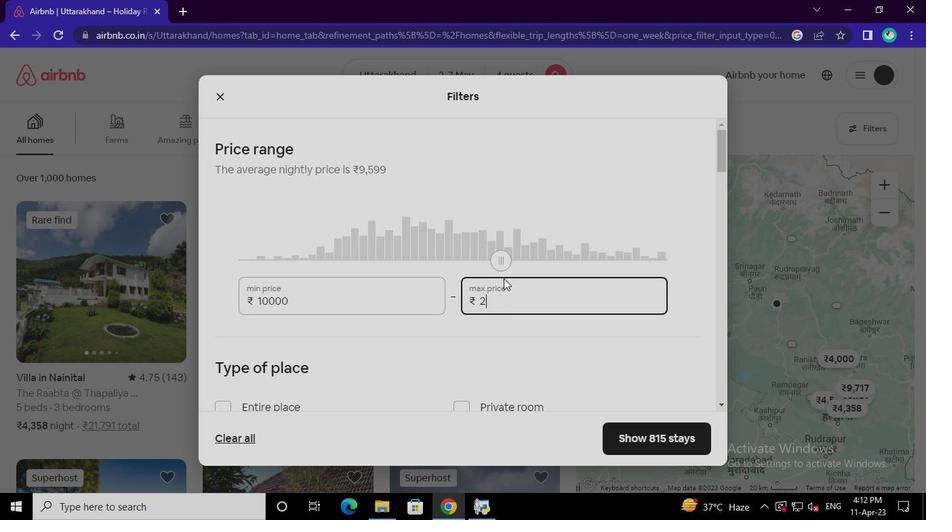 
Action: Keyboard Key.backspace
Screenshot: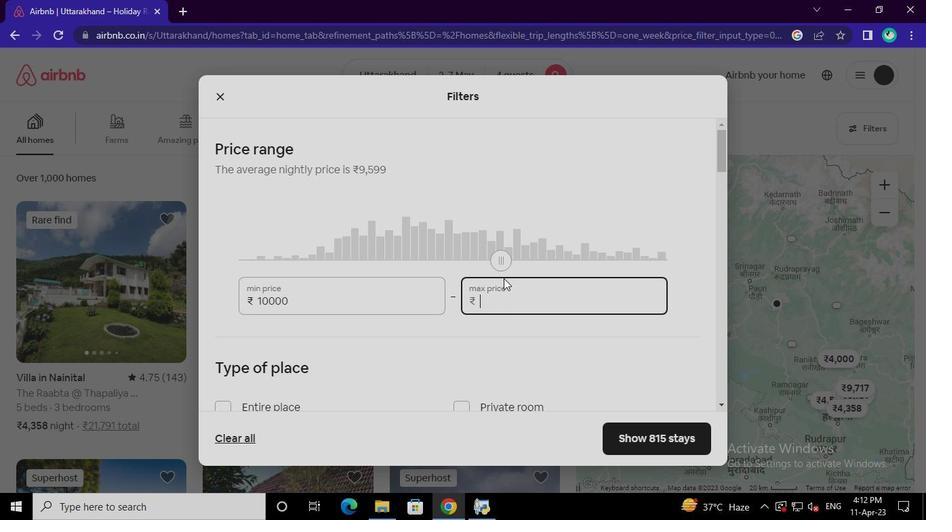 
Action: Keyboard <97>
Screenshot: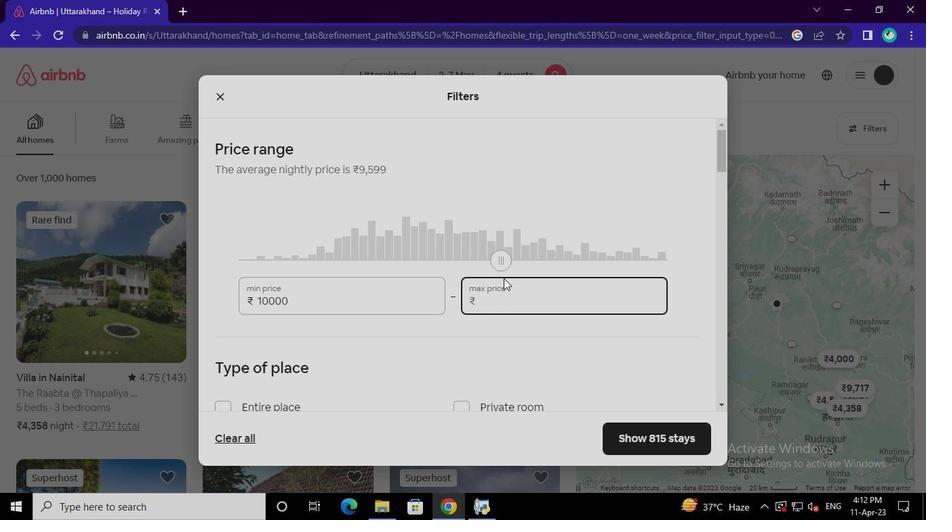 
Action: Keyboard <101>
Screenshot: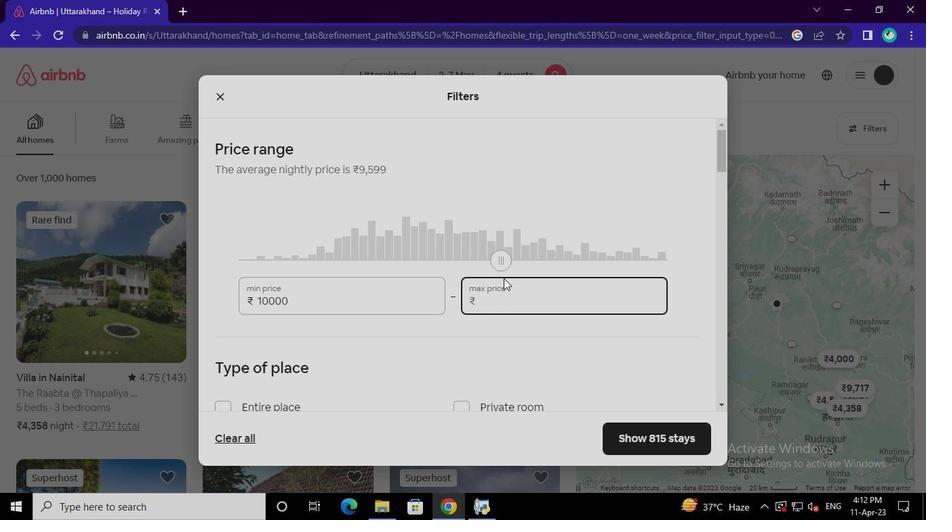 
Action: Keyboard <96>
Screenshot: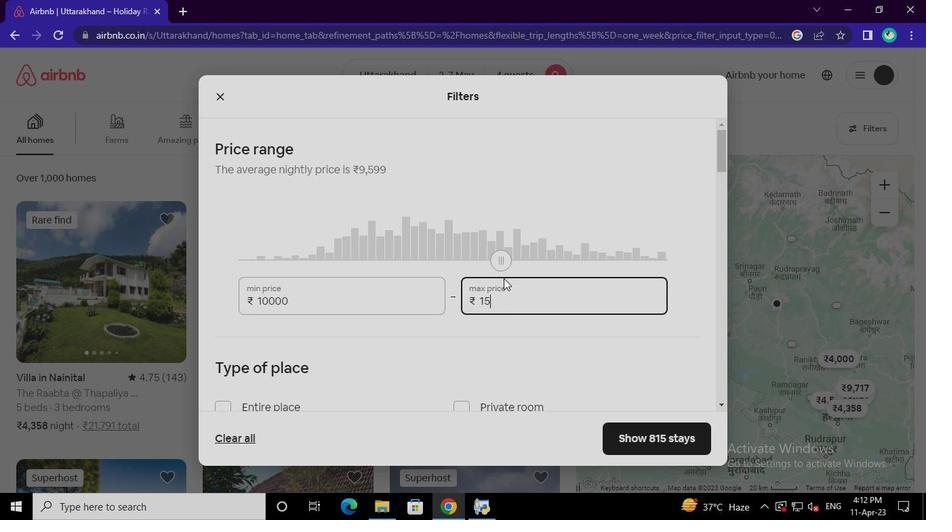 
Action: Keyboard <96>
Screenshot: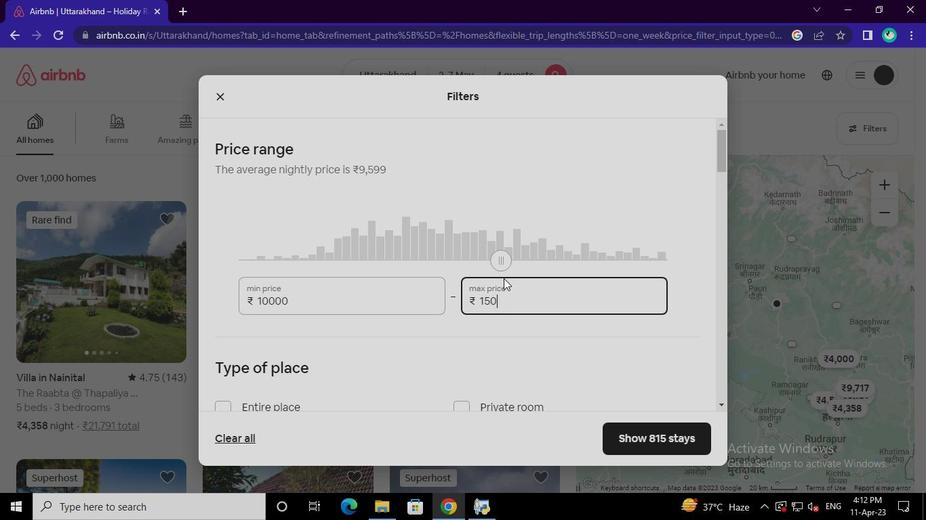 
Action: Keyboard <96>
Screenshot: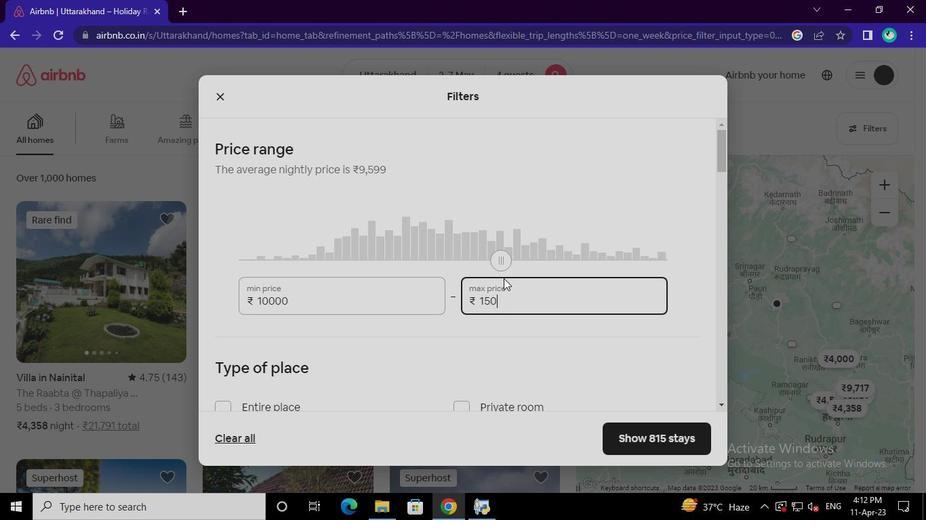 
Action: Mouse moved to (242, 274)
Screenshot: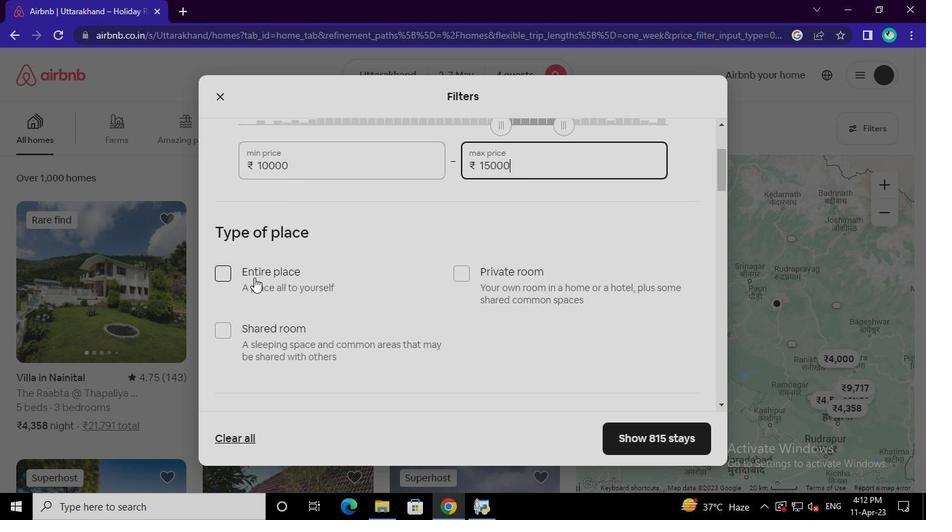
Action: Mouse pressed left at (242, 274)
Screenshot: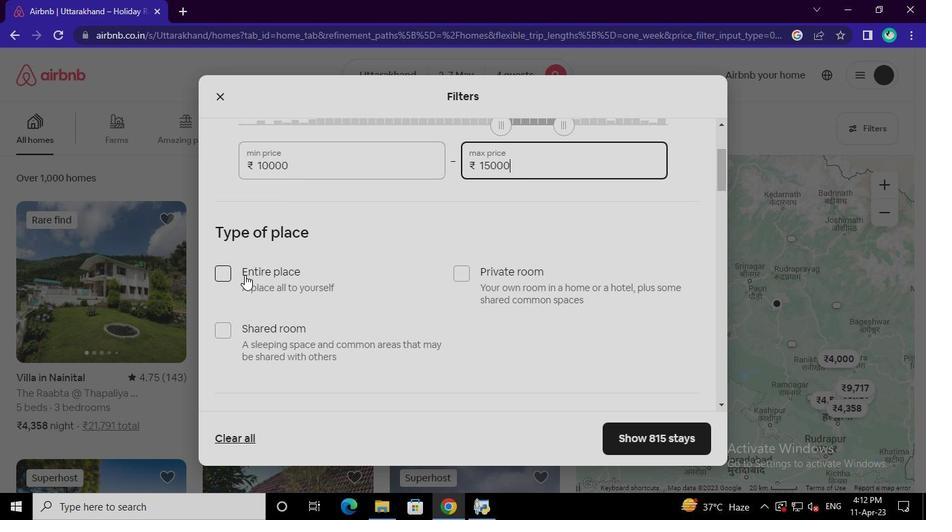 
Action: Mouse moved to (331, 359)
Screenshot: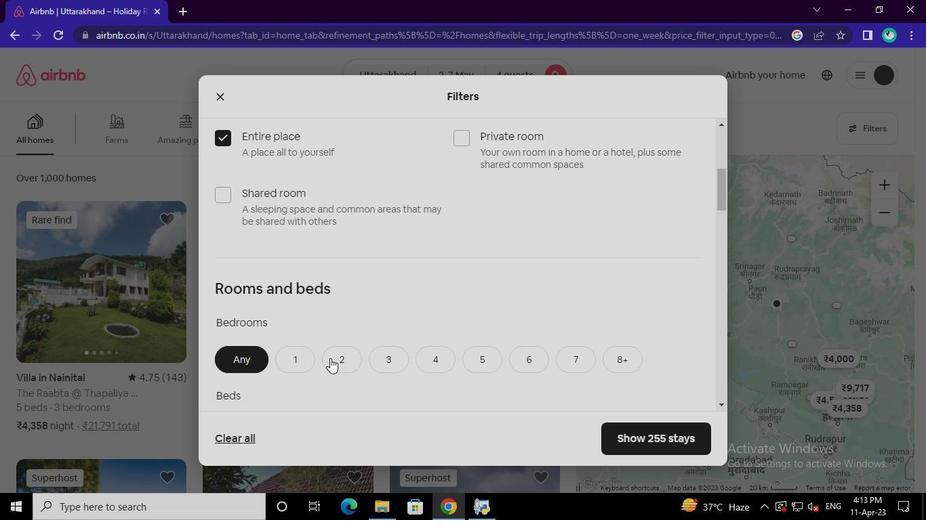 
Action: Mouse pressed left at (331, 359)
Screenshot: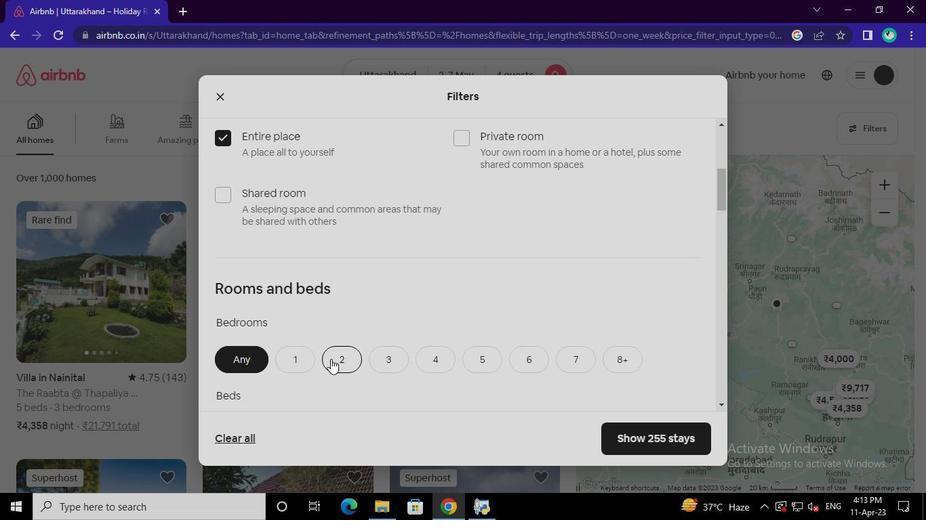 
Action: Mouse moved to (383, 366)
Screenshot: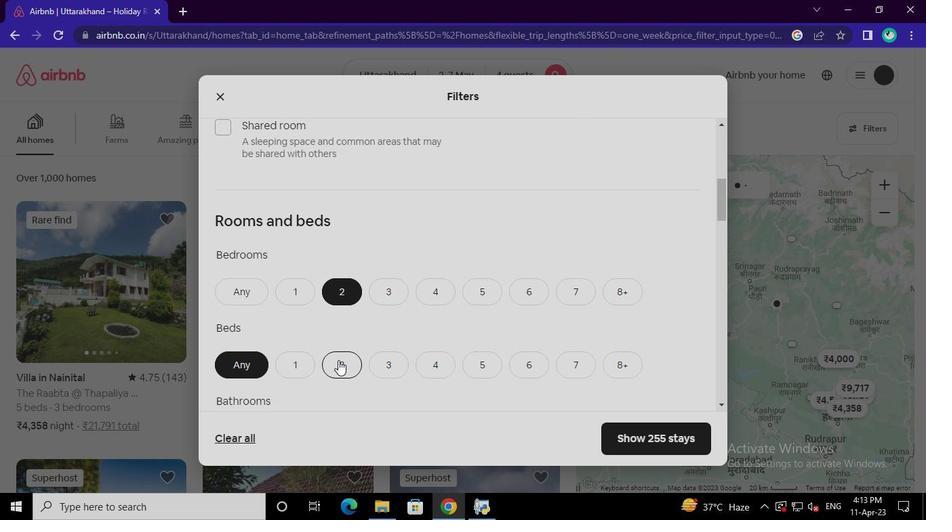 
Action: Mouse pressed left at (383, 366)
Screenshot: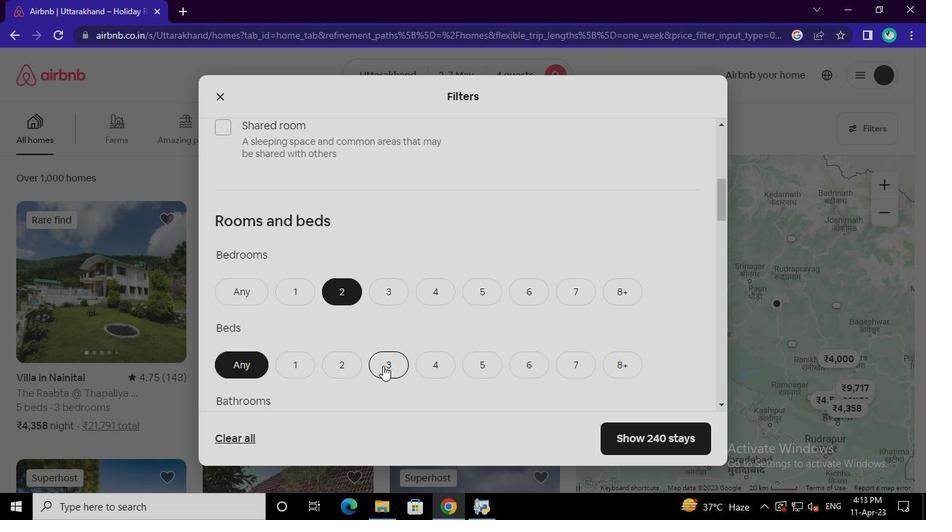 
Action: Mouse moved to (349, 314)
Screenshot: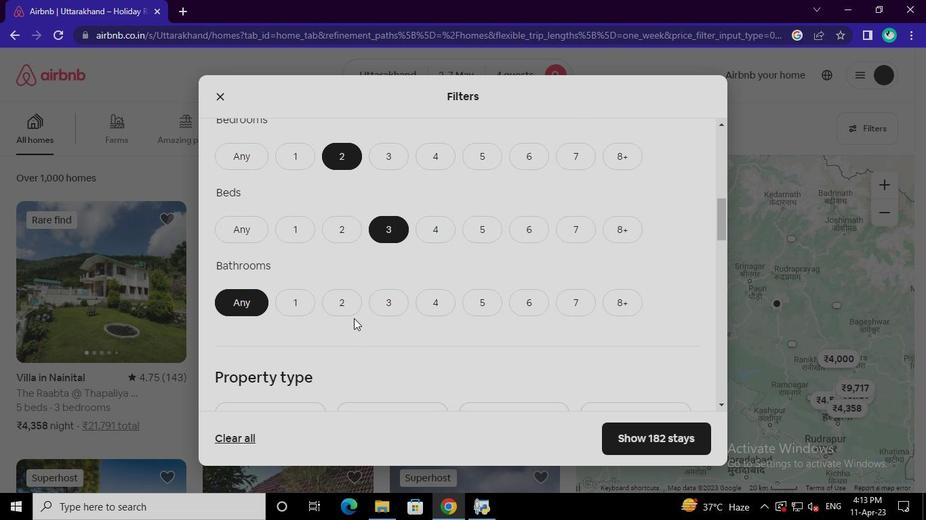 
Action: Mouse pressed left at (349, 314)
Screenshot: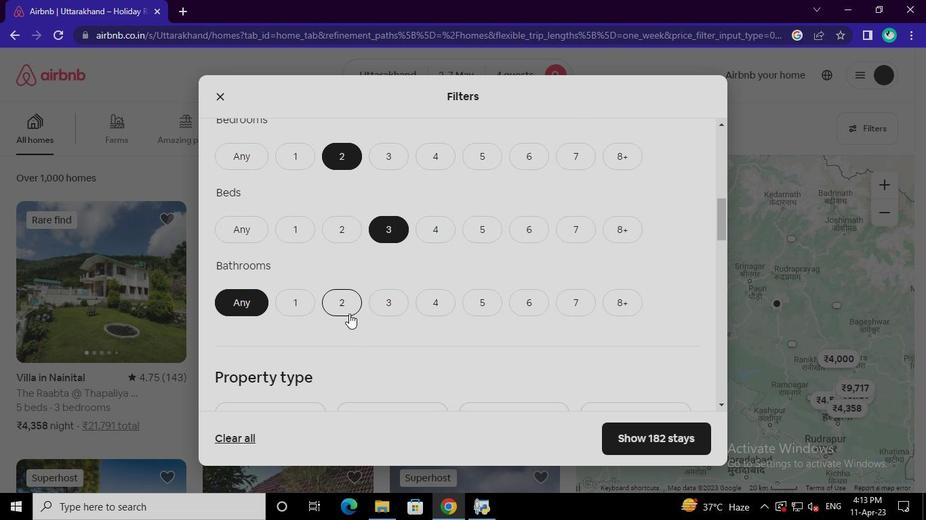 
Action: Mouse moved to (594, 320)
Screenshot: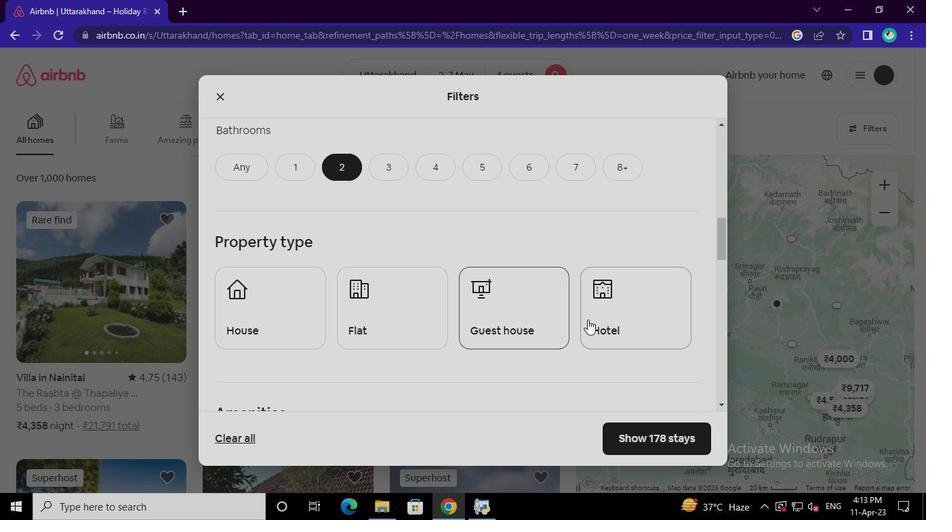 
Action: Mouse pressed left at (594, 320)
Screenshot: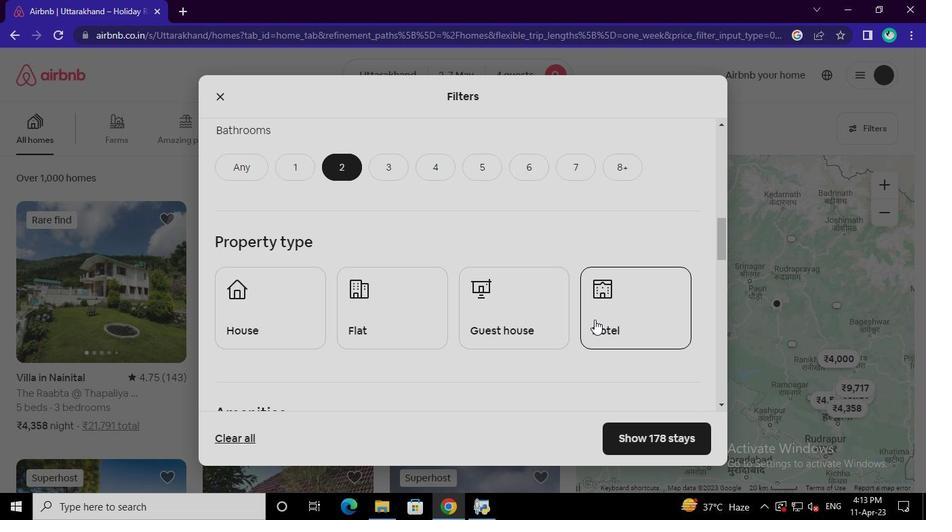 
Action: Mouse moved to (262, 318)
Screenshot: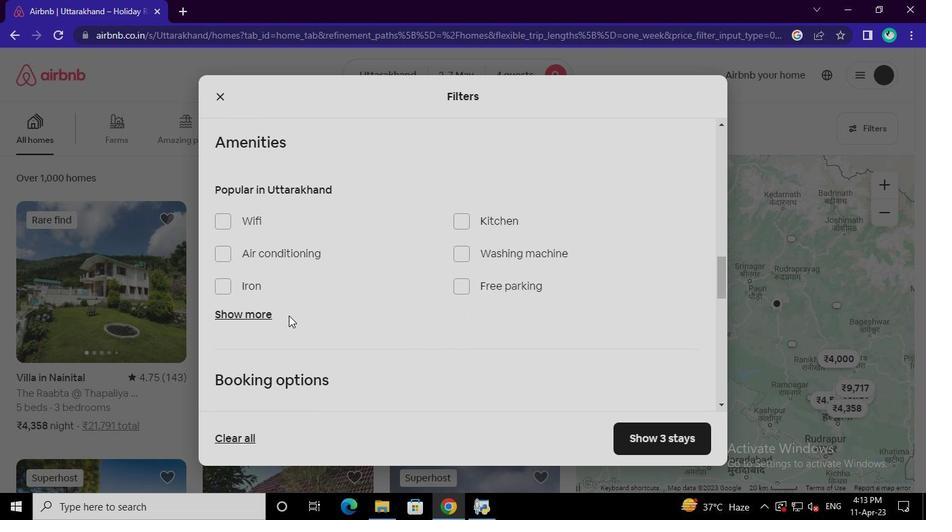 
Action: Mouse pressed left at (262, 318)
Screenshot: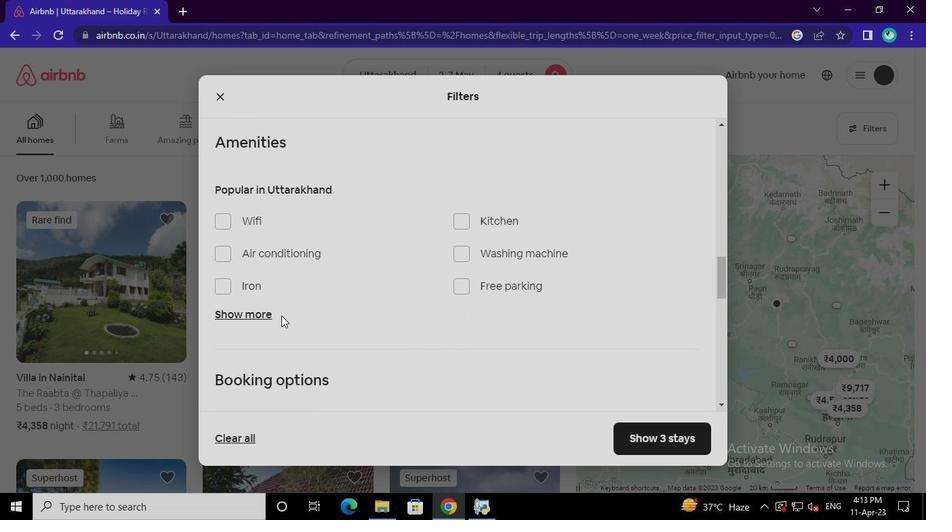 
Action: Mouse moved to (229, 221)
Screenshot: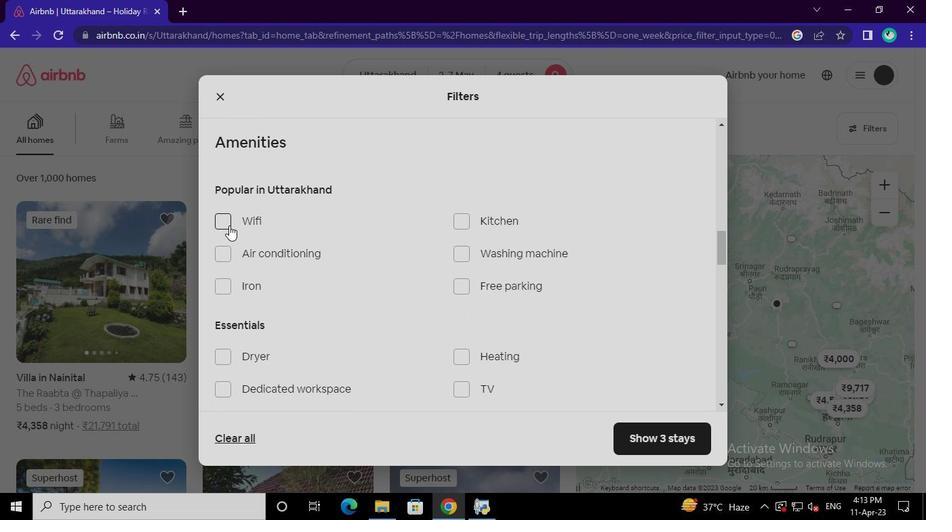 
Action: Mouse pressed left at (229, 221)
Screenshot: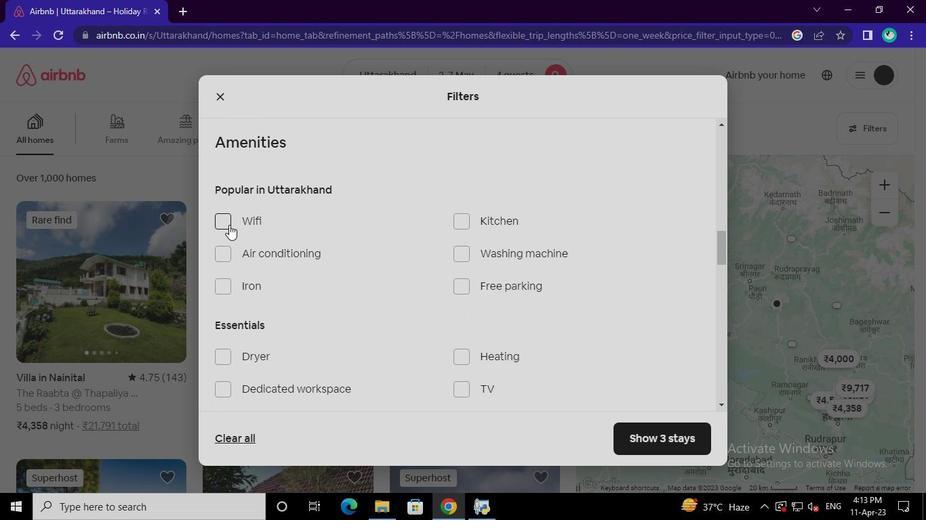 
Action: Mouse moved to (227, 255)
Screenshot: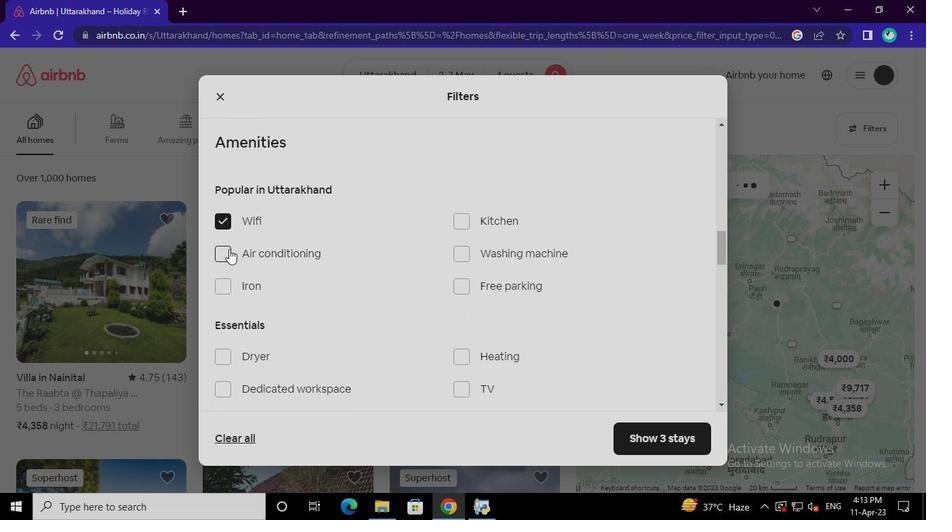 
Action: Mouse pressed left at (227, 255)
Screenshot: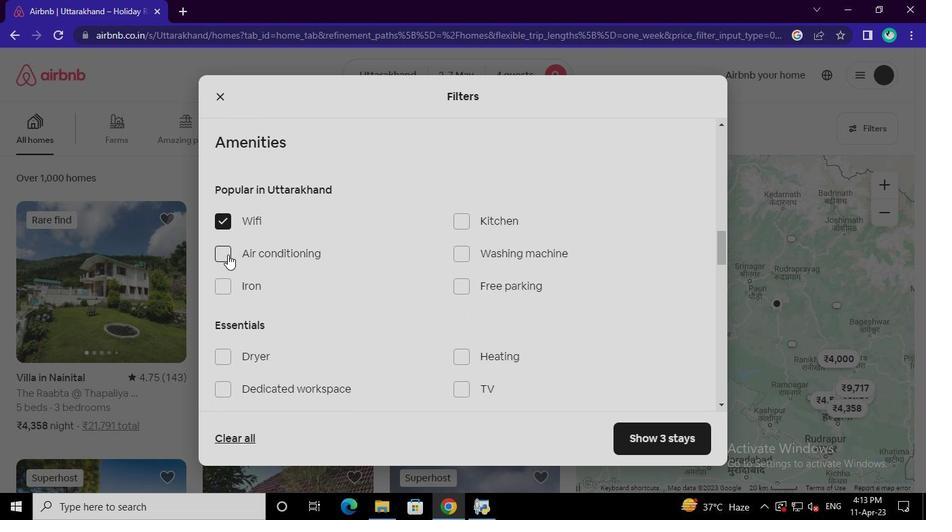 
Action: Mouse moved to (456, 393)
Screenshot: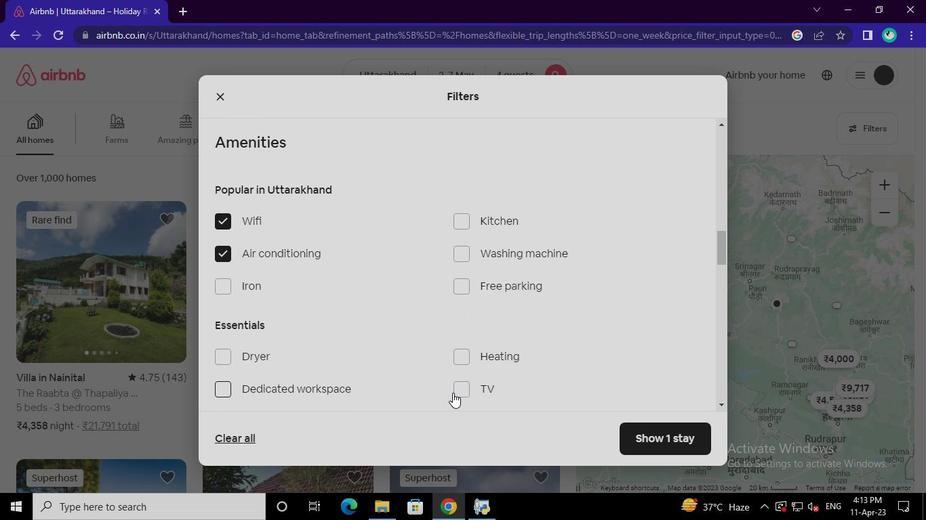 
Action: Mouse pressed left at (456, 393)
Screenshot: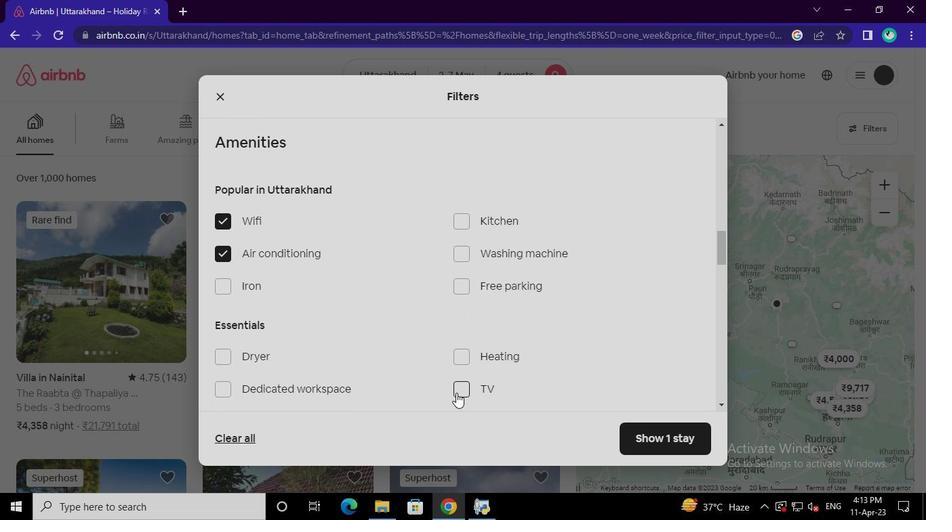 
Action: Mouse moved to (467, 289)
Screenshot: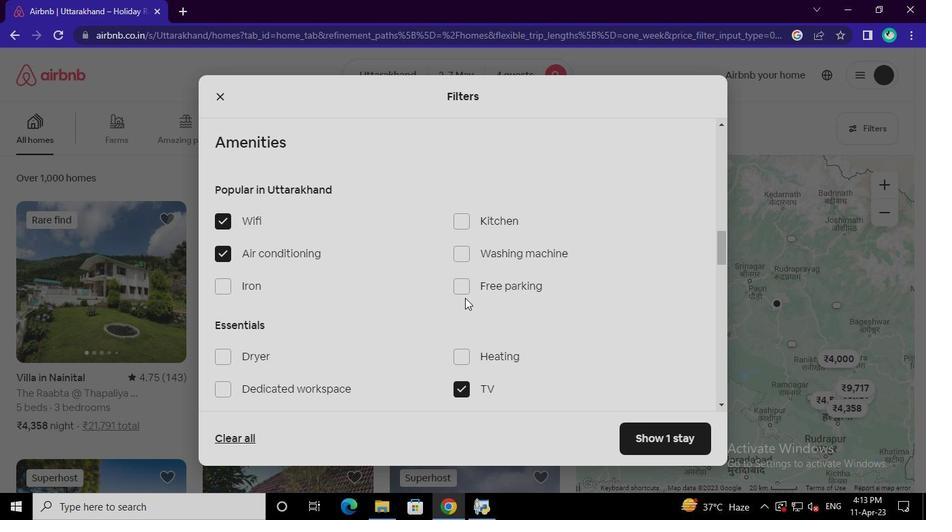 
Action: Mouse pressed left at (467, 289)
Screenshot: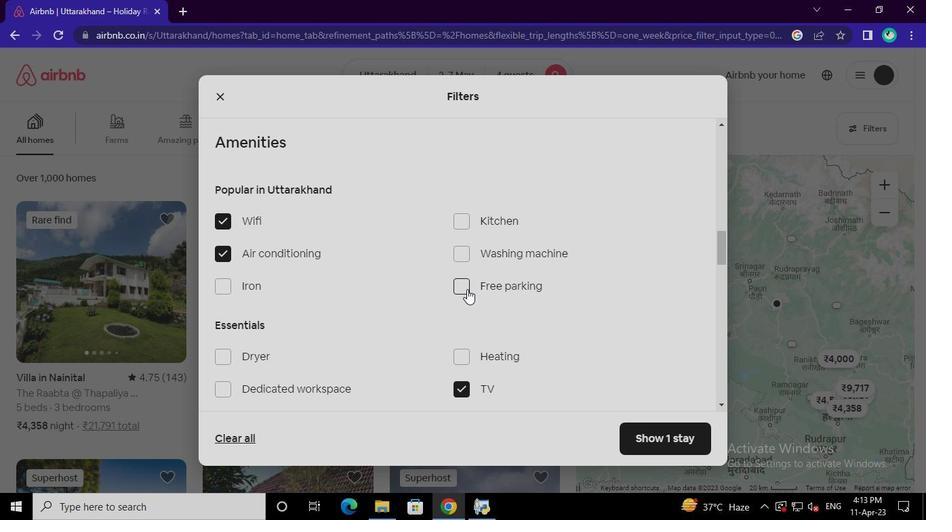 
Action: Mouse moved to (472, 290)
Screenshot: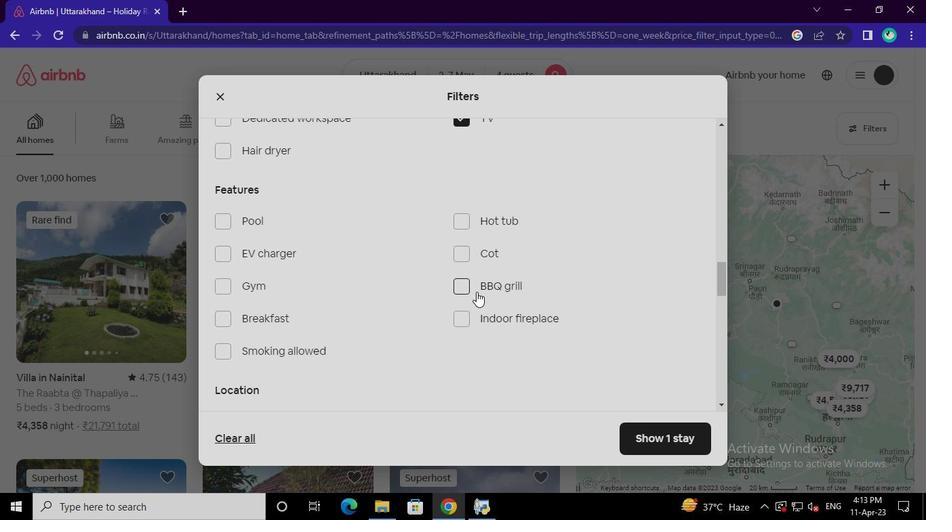 
Action: Mouse pressed left at (472, 290)
Screenshot: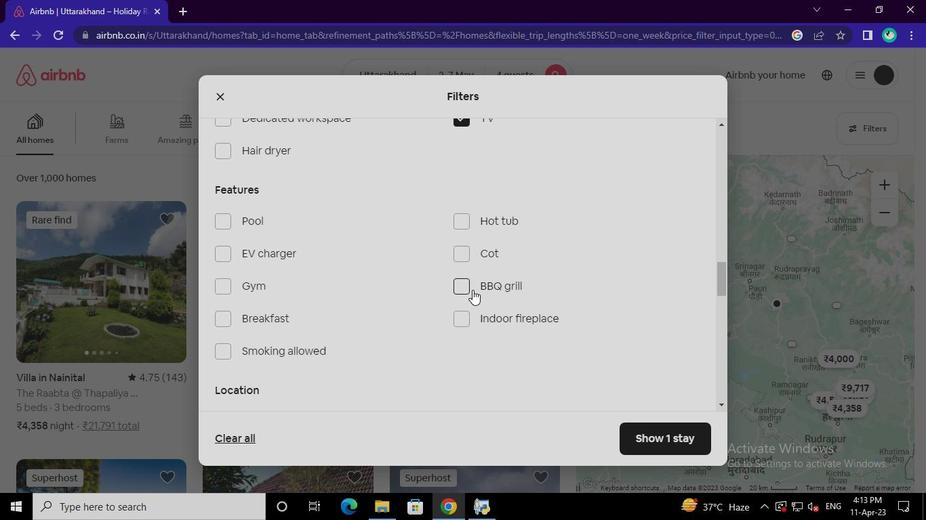 
Action: Mouse moved to (282, 320)
Screenshot: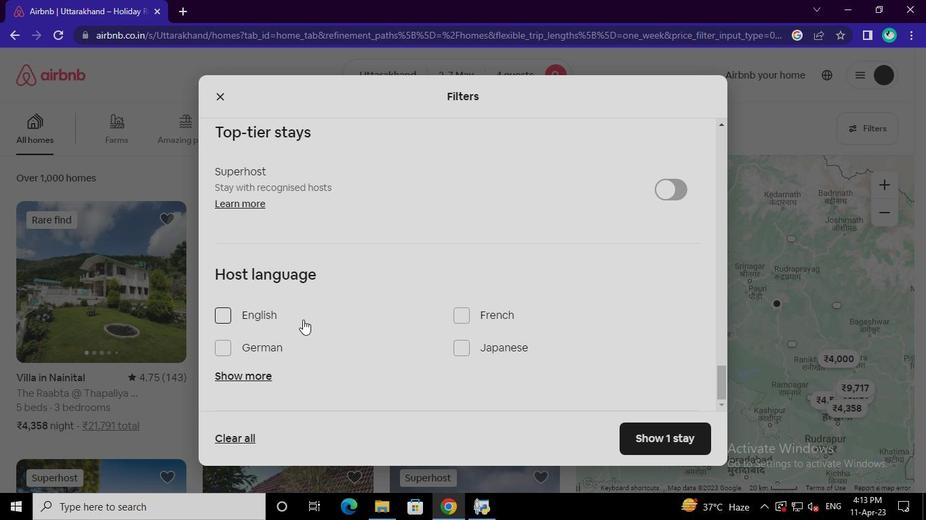 
Action: Mouse pressed left at (282, 320)
Screenshot: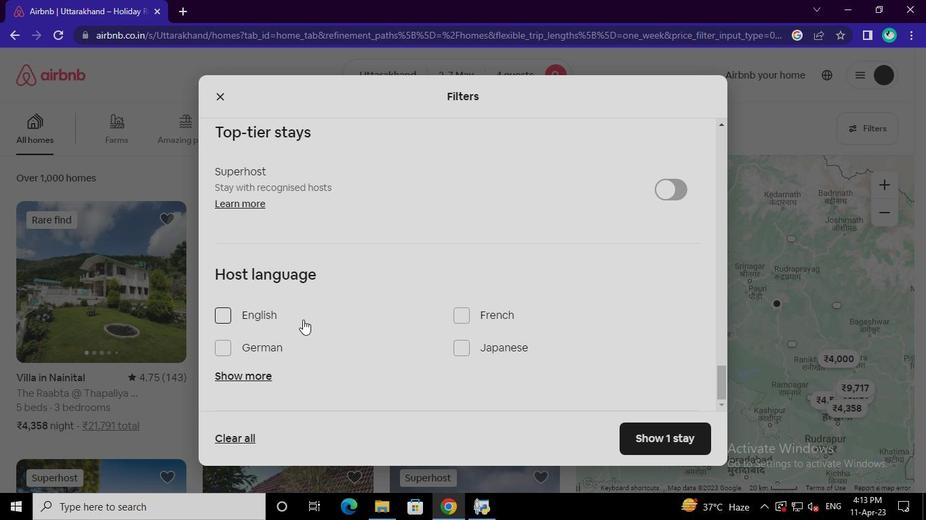 
Action: Mouse moved to (651, 434)
Screenshot: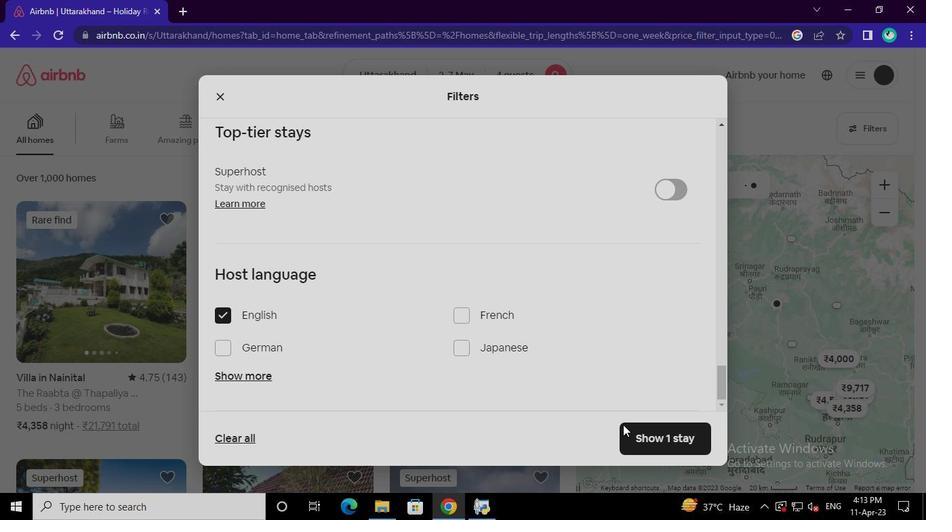
Action: Mouse pressed left at (651, 434)
Screenshot: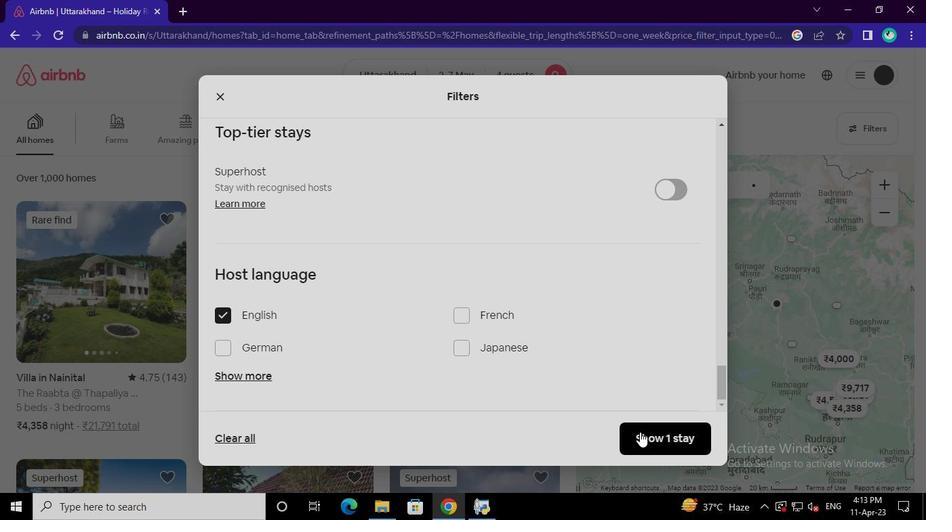 
Action: Mouse moved to (482, 509)
Screenshot: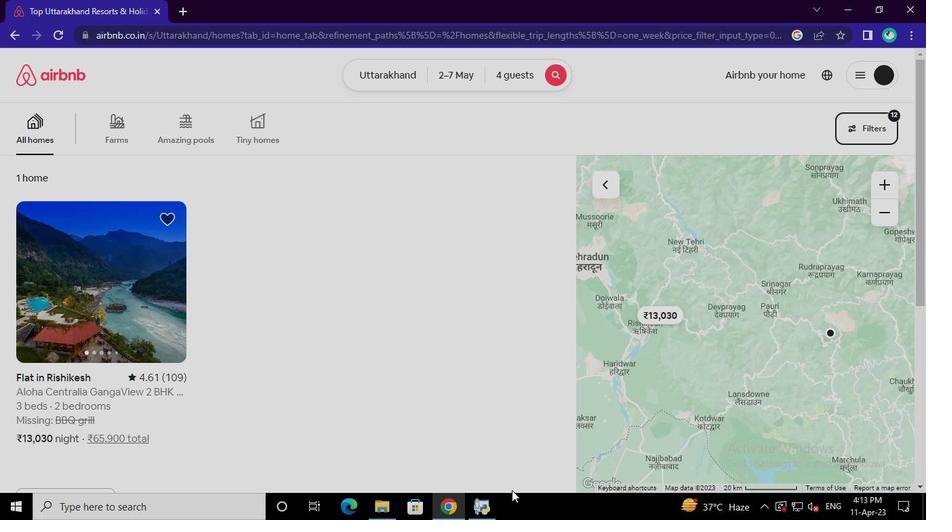 
Action: Mouse pressed left at (482, 509)
Screenshot: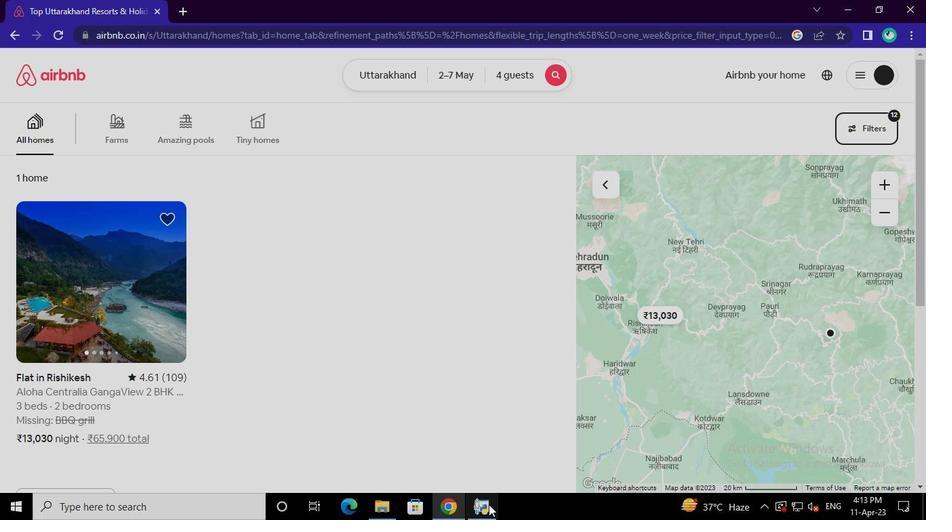 
Action: Mouse moved to (752, 119)
Screenshot: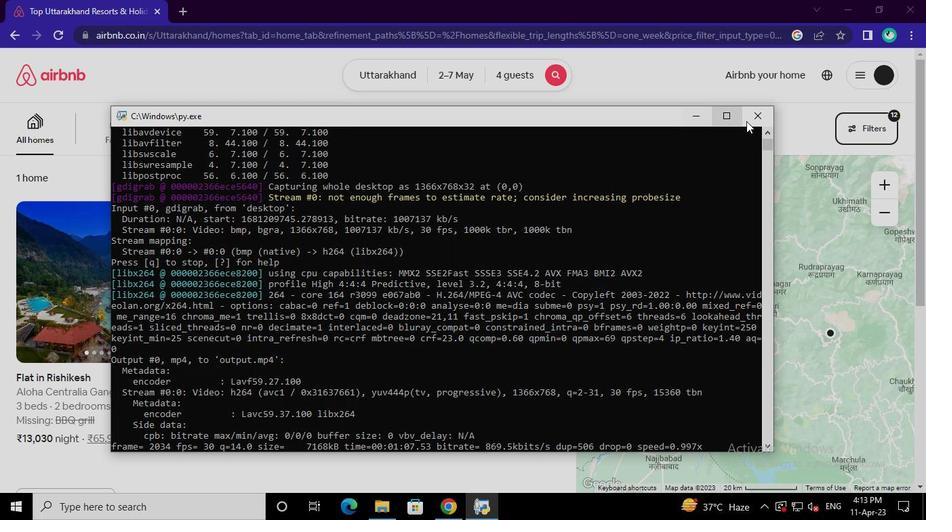
Action: Mouse pressed left at (752, 119)
Screenshot: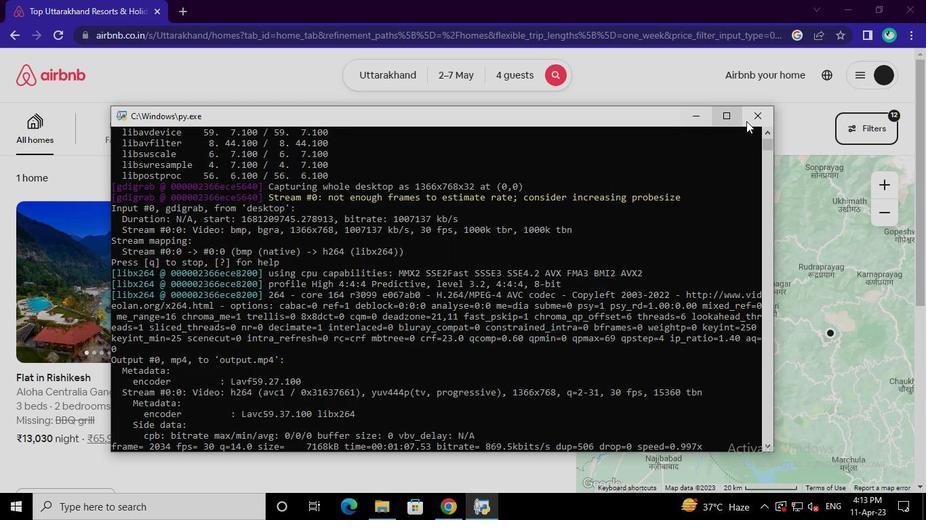 
Action: Mouse moved to (752, 118)
Screenshot: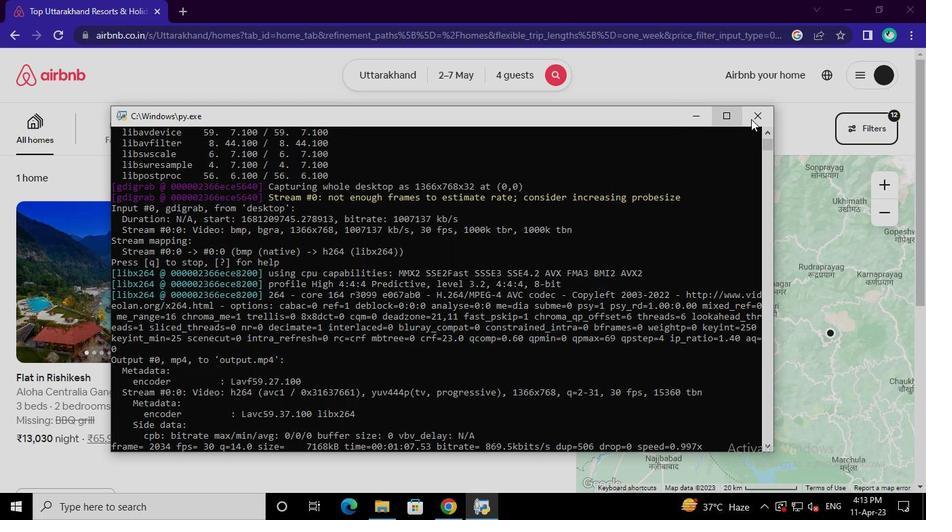 
